 Task: Add a condition where "Channel Is Automation" in new tickets in your groups.
Action: Mouse moved to (137, 499)
Screenshot: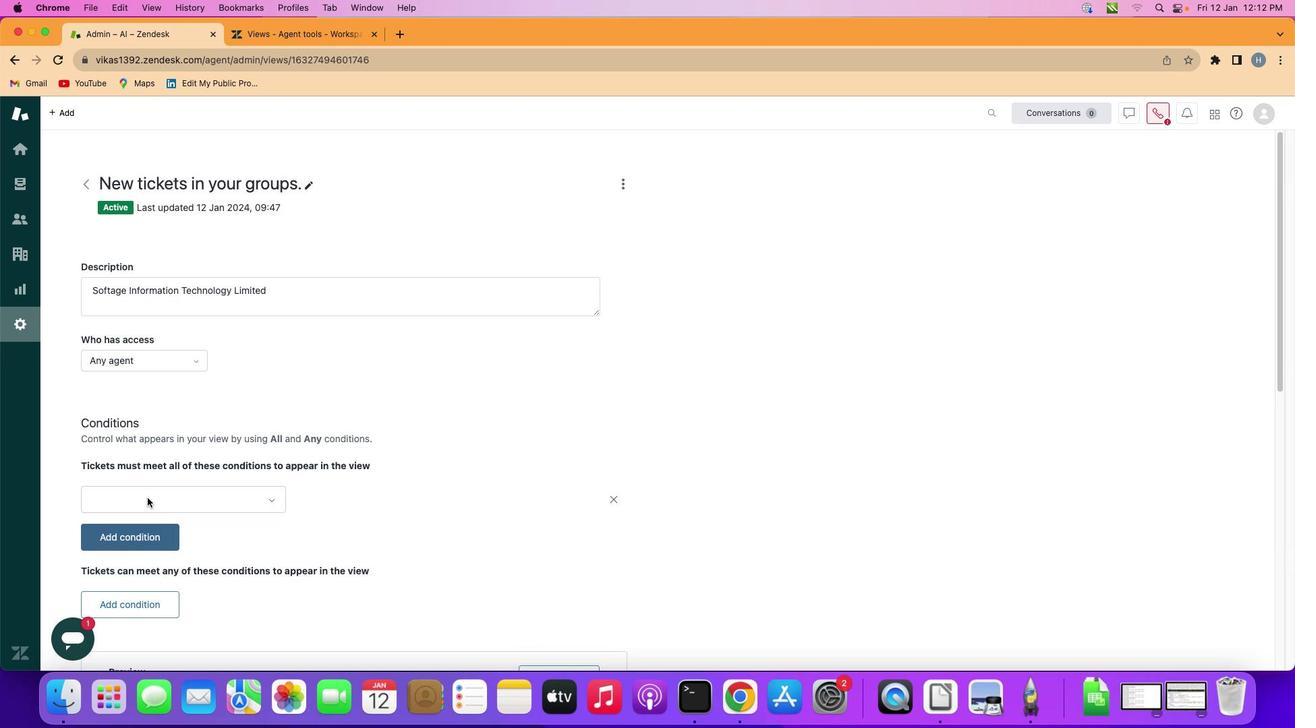 
Action: Mouse pressed left at (137, 499)
Screenshot: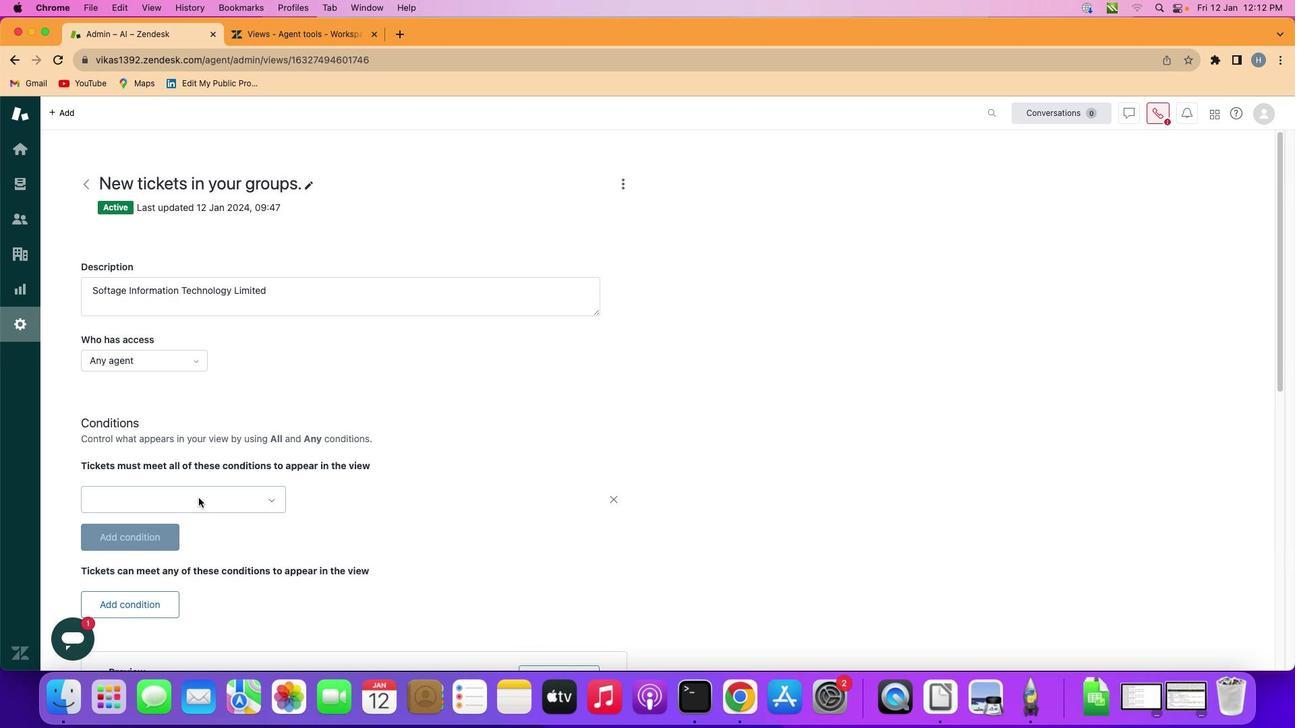 
Action: Mouse moved to (222, 498)
Screenshot: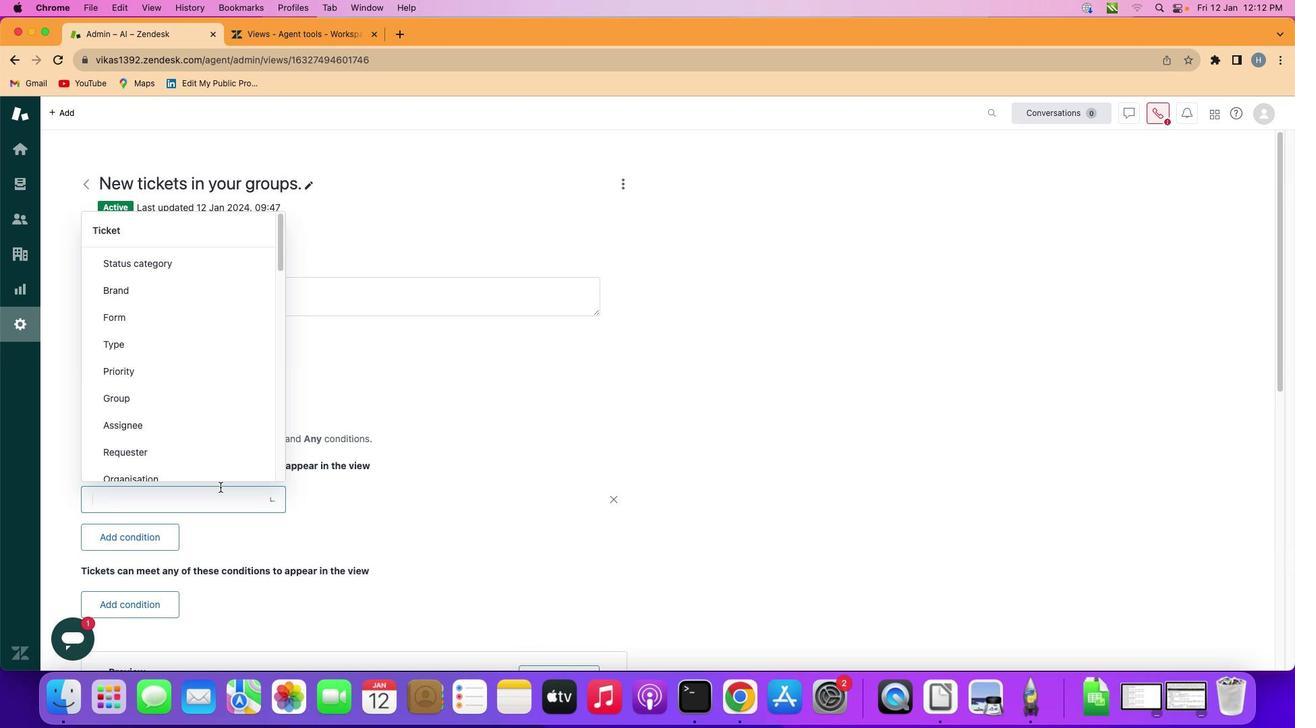 
Action: Mouse pressed left at (222, 498)
Screenshot: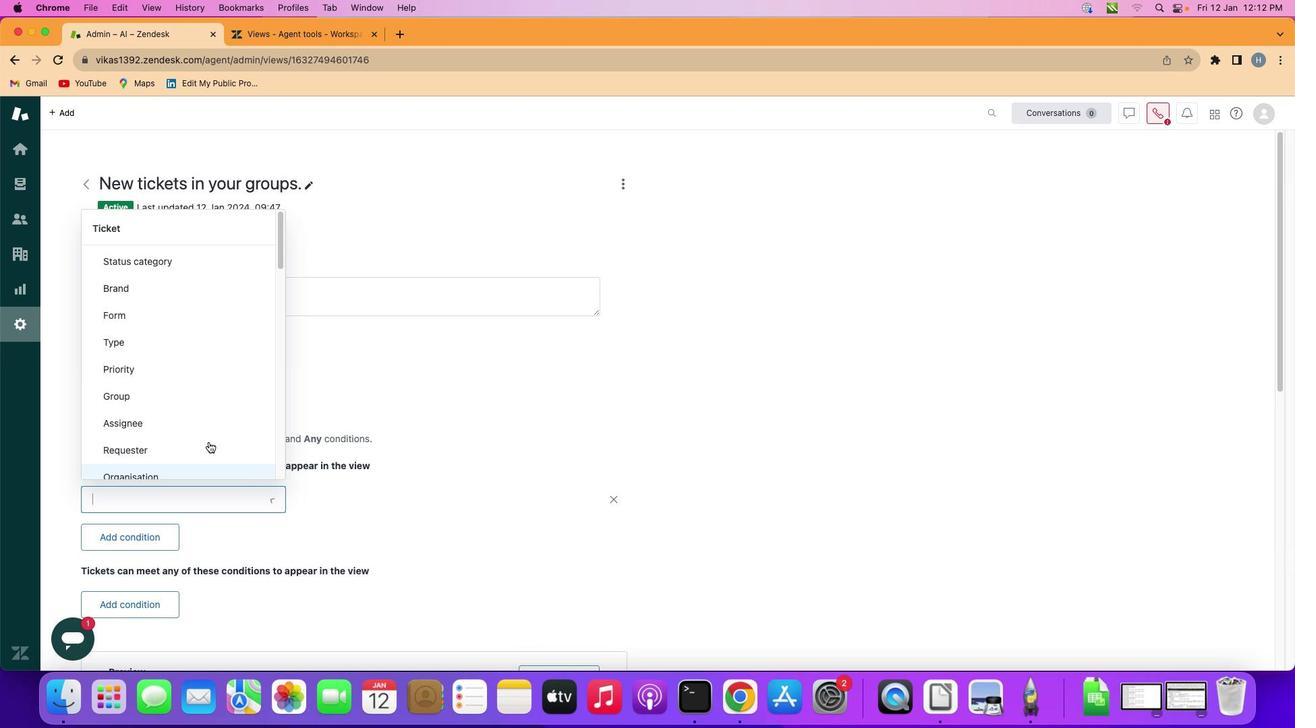 
Action: Mouse moved to (234, 329)
Screenshot: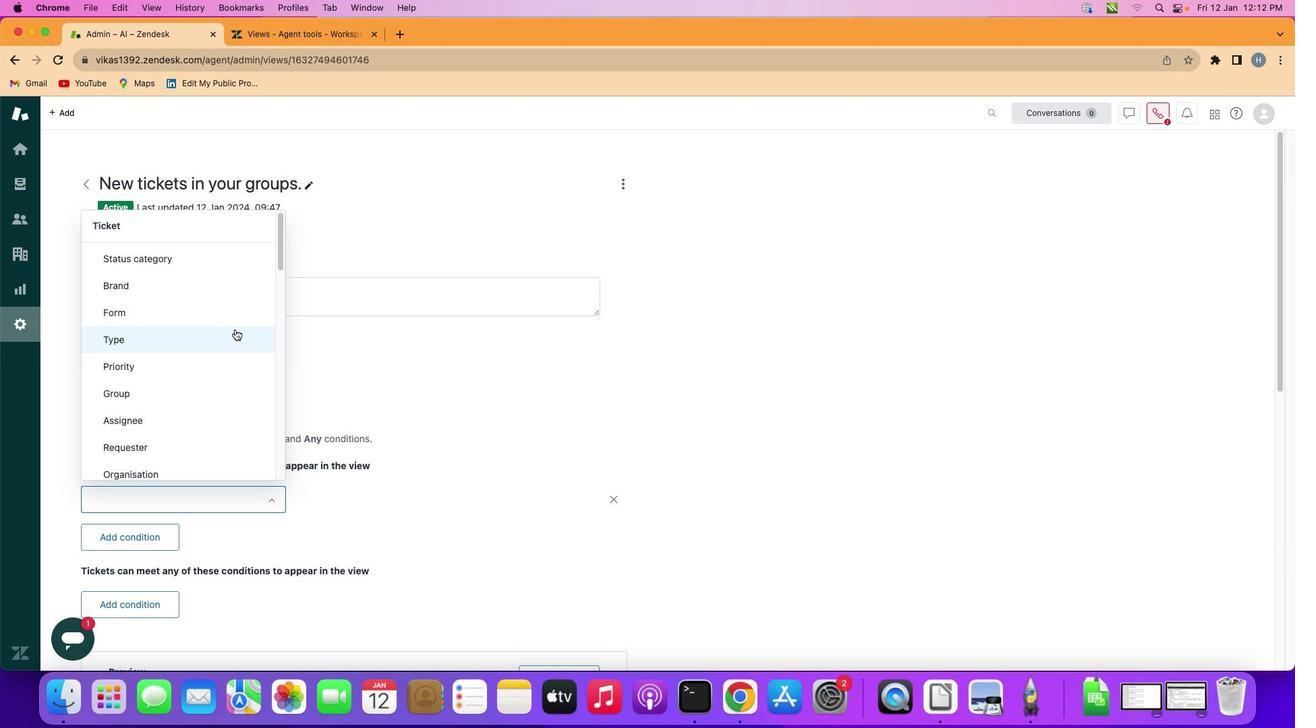 
Action: Mouse scrolled (234, 329) with delta (0, 0)
Screenshot: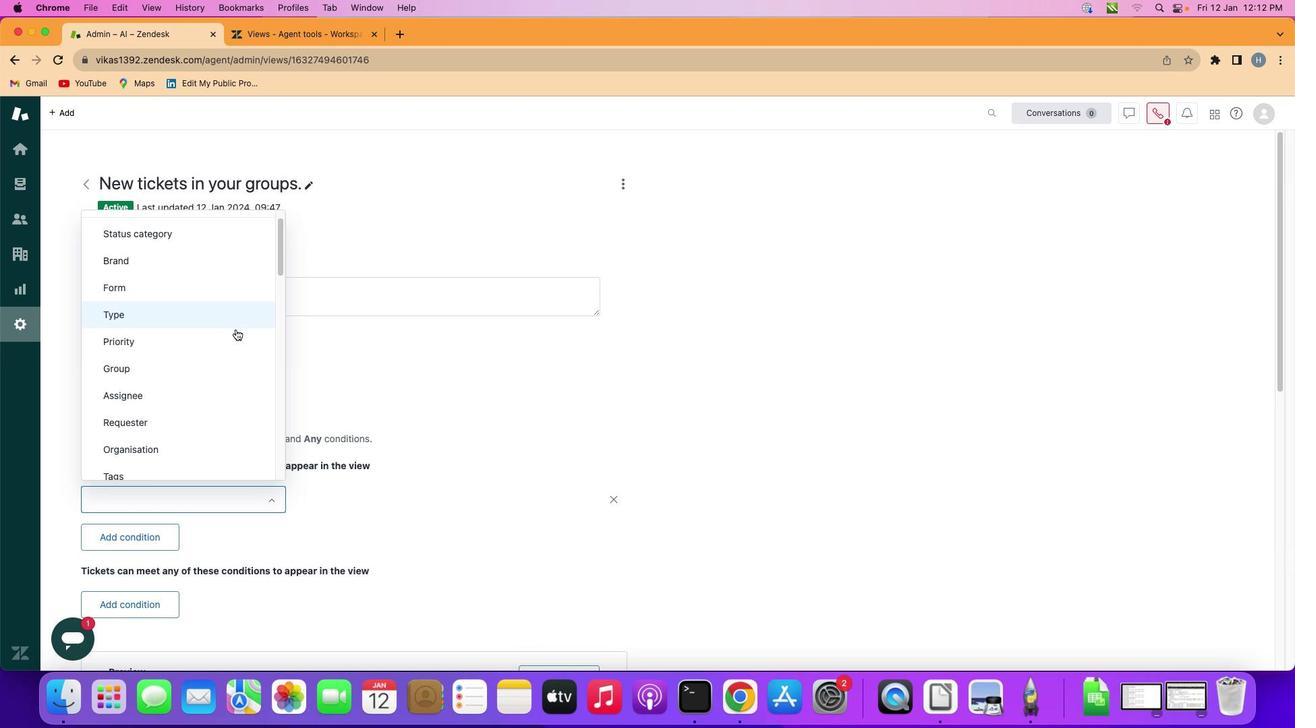 
Action: Mouse scrolled (234, 329) with delta (0, 0)
Screenshot: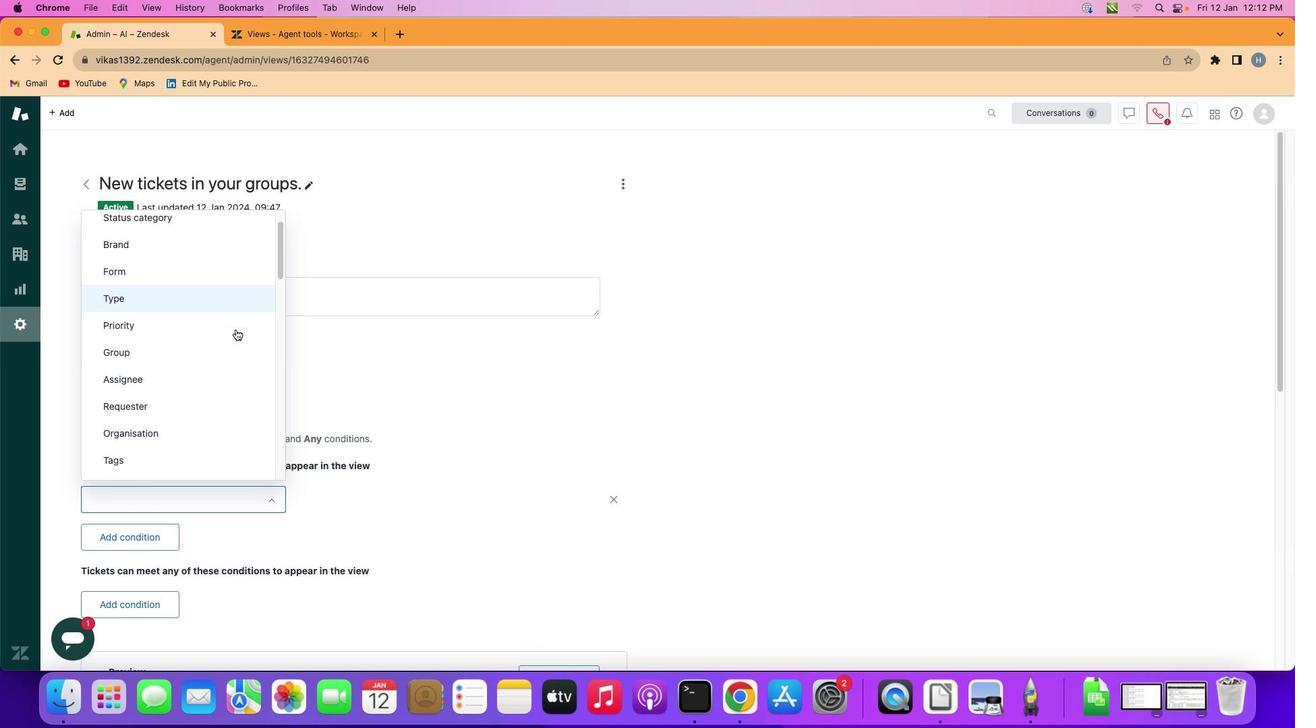 
Action: Mouse moved to (235, 329)
Screenshot: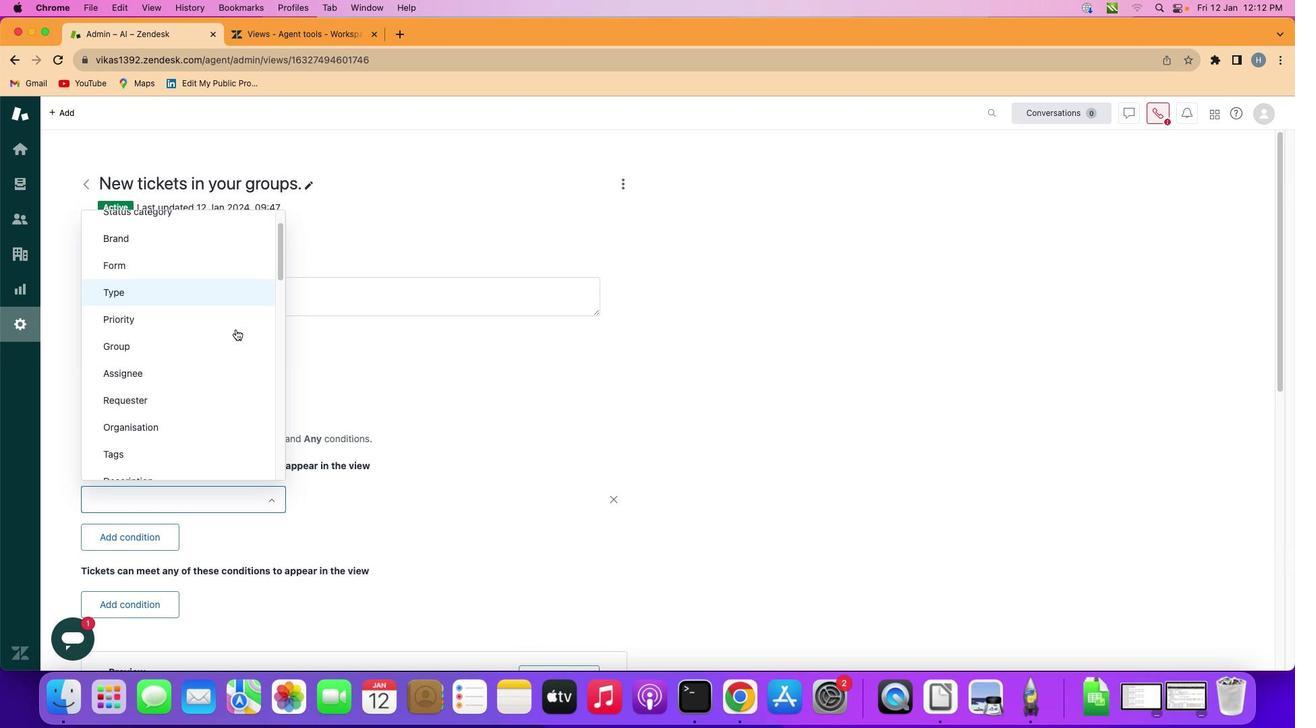 
Action: Mouse scrolled (235, 329) with delta (0, 0)
Screenshot: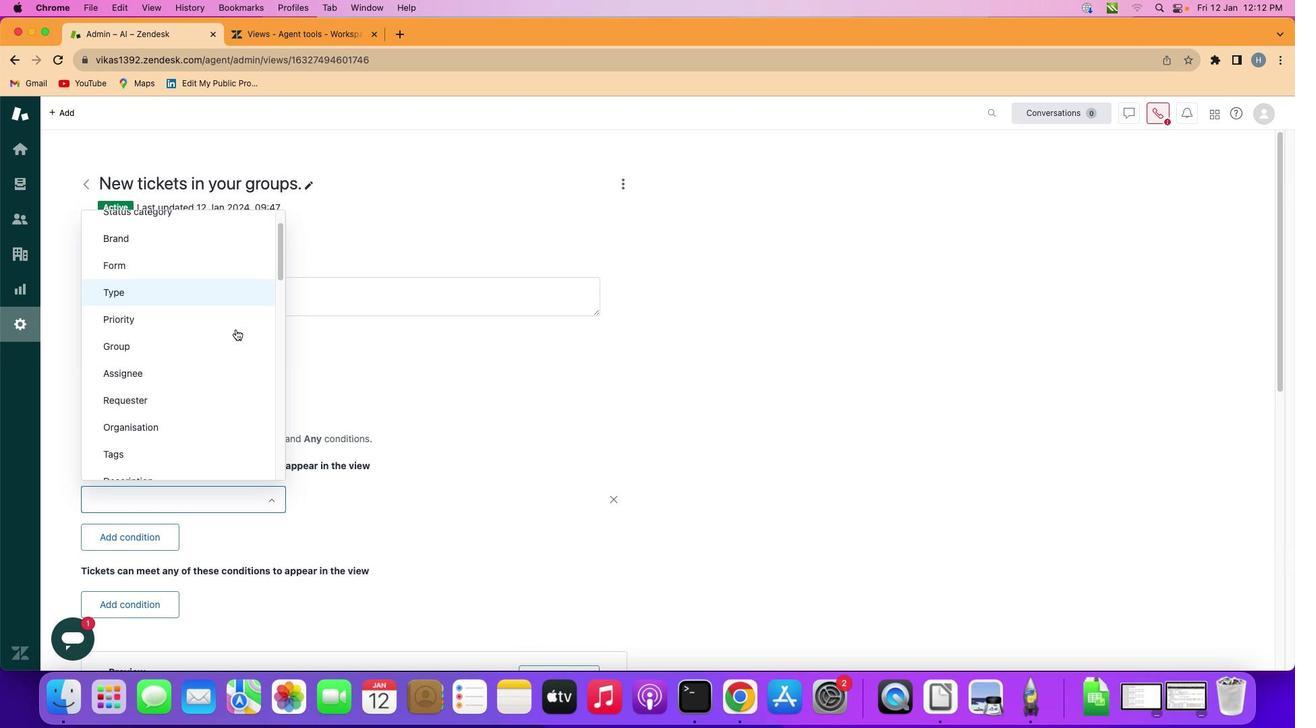 
Action: Mouse moved to (235, 329)
Screenshot: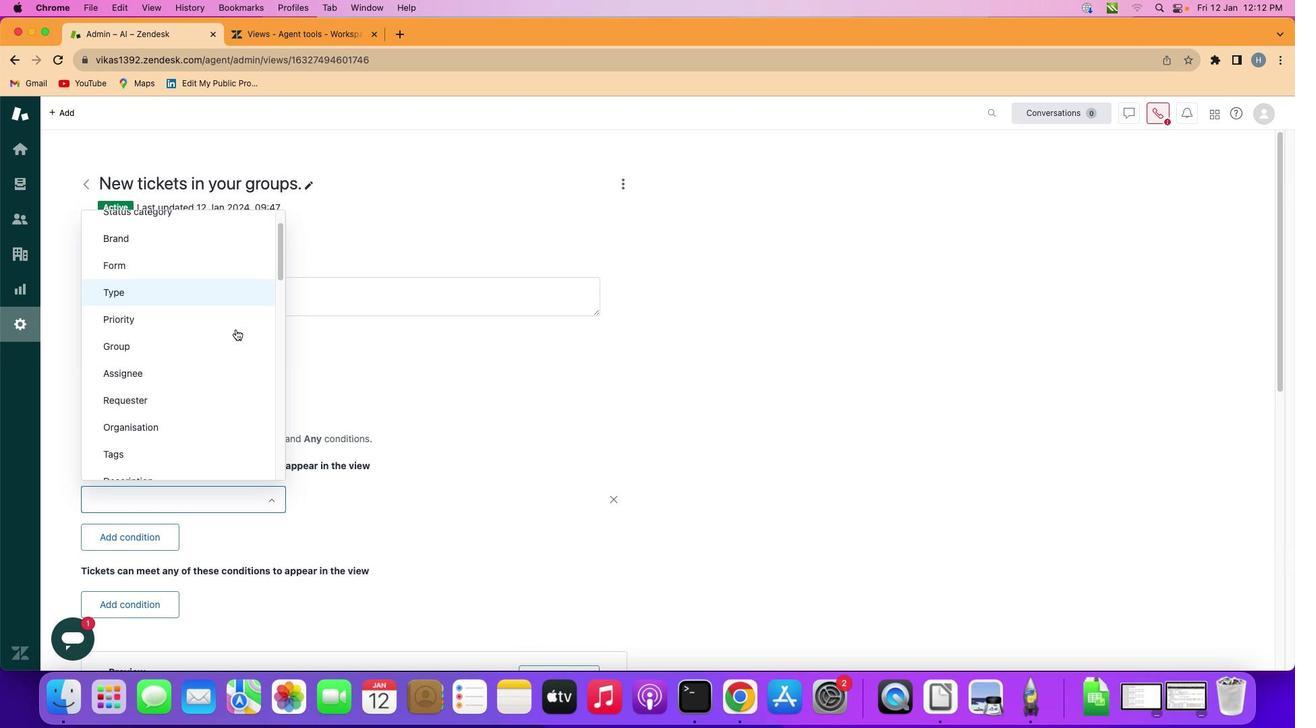 
Action: Mouse scrolled (235, 329) with delta (0, 0)
Screenshot: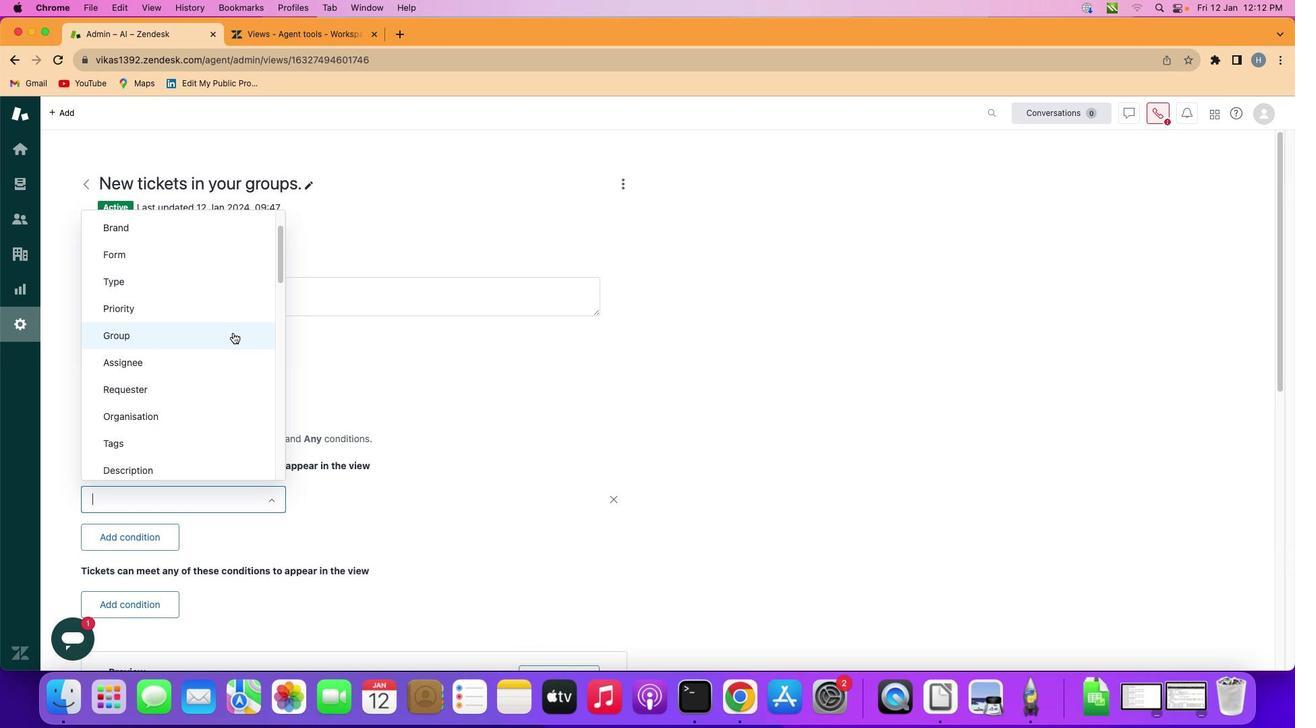 
Action: Mouse scrolled (235, 329) with delta (0, 0)
Screenshot: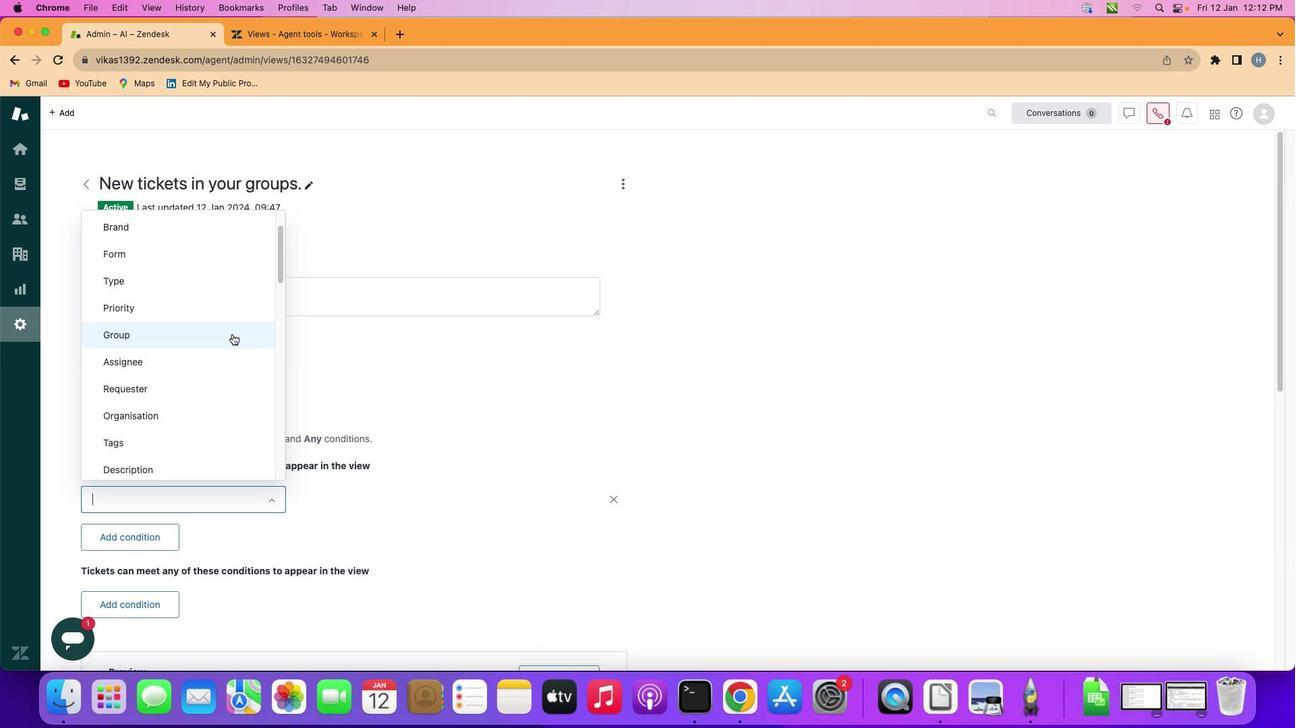
Action: Mouse moved to (232, 334)
Screenshot: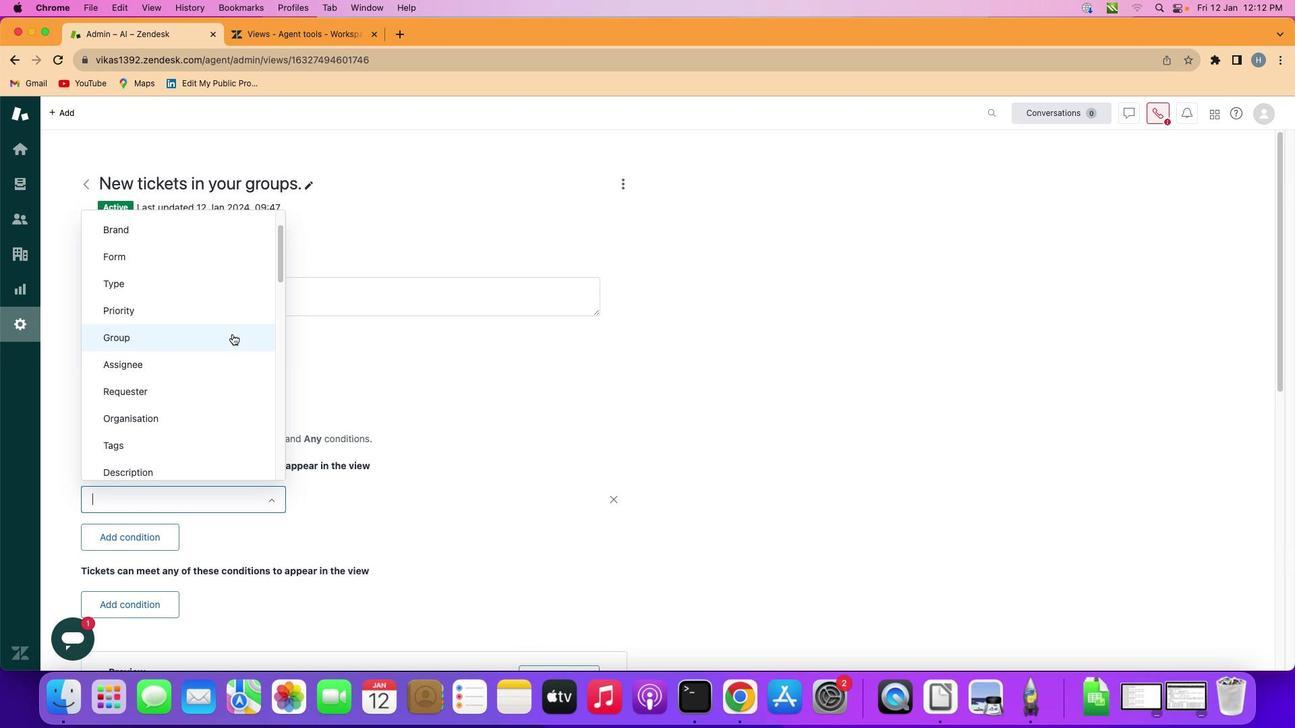 
Action: Mouse scrolled (232, 334) with delta (0, 0)
Screenshot: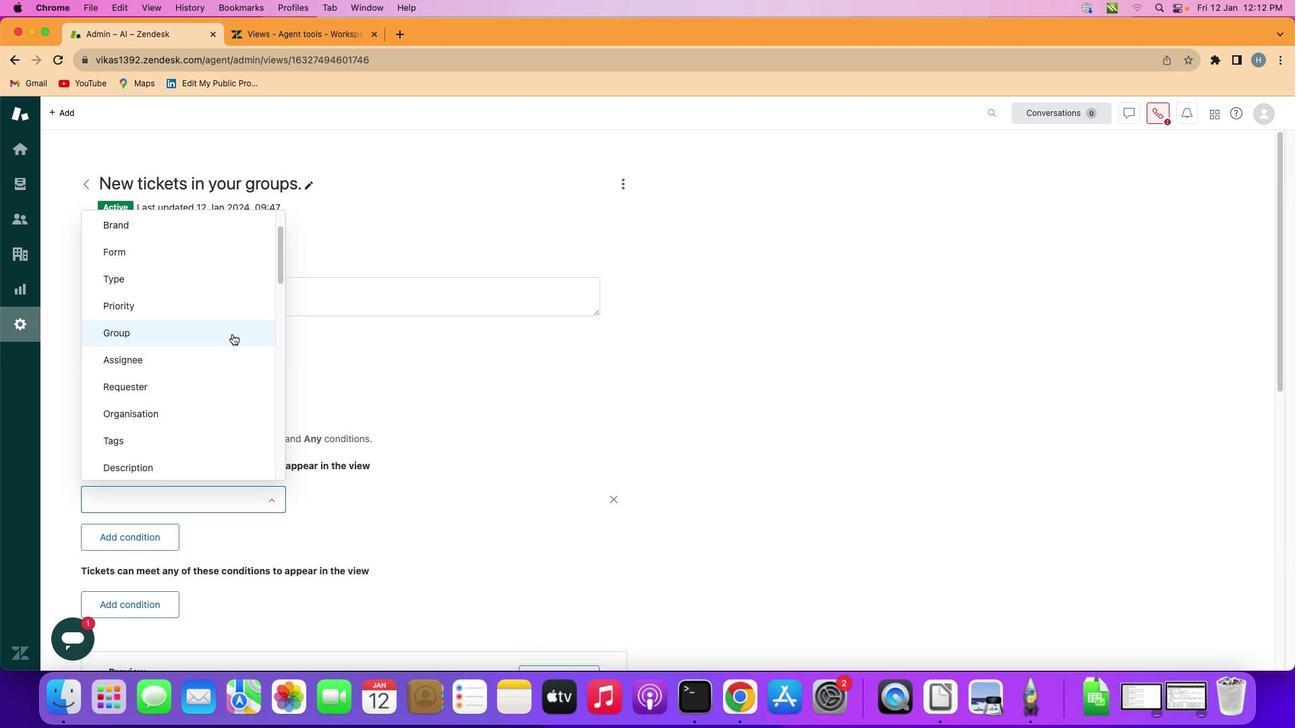 
Action: Mouse scrolled (232, 334) with delta (0, 0)
Screenshot: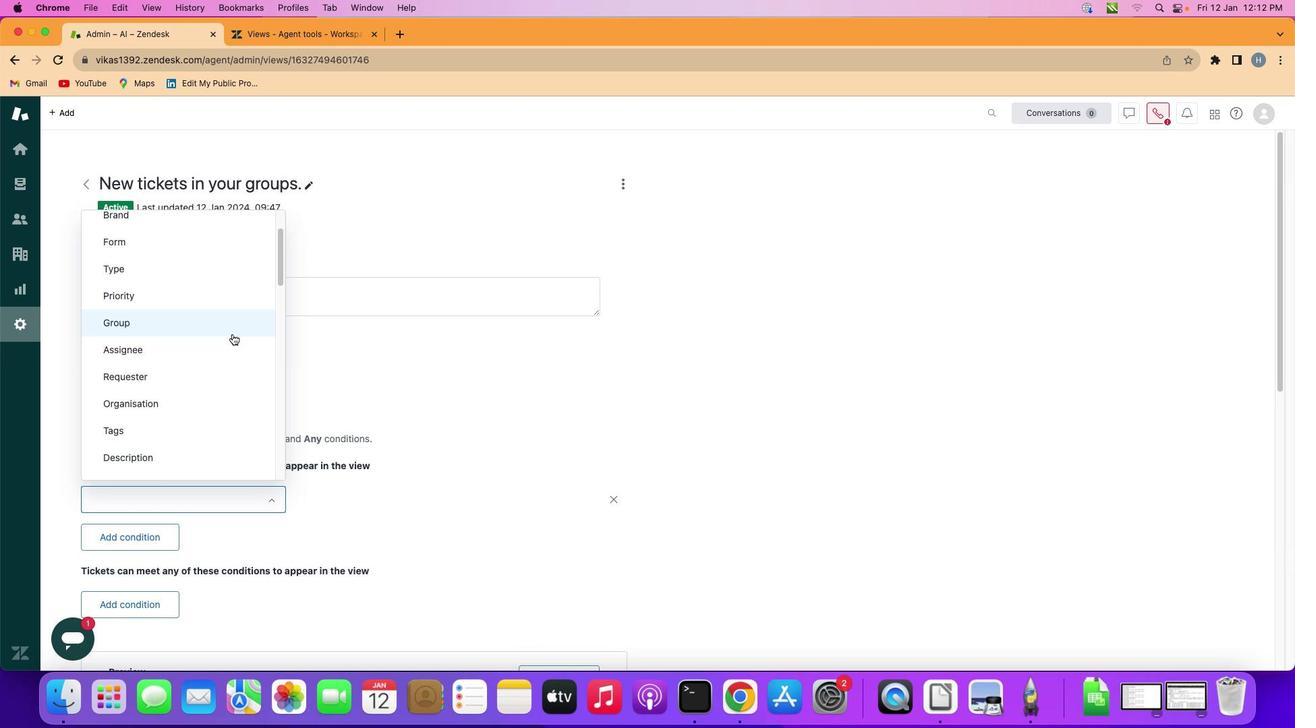 
Action: Mouse scrolled (232, 334) with delta (0, 0)
Screenshot: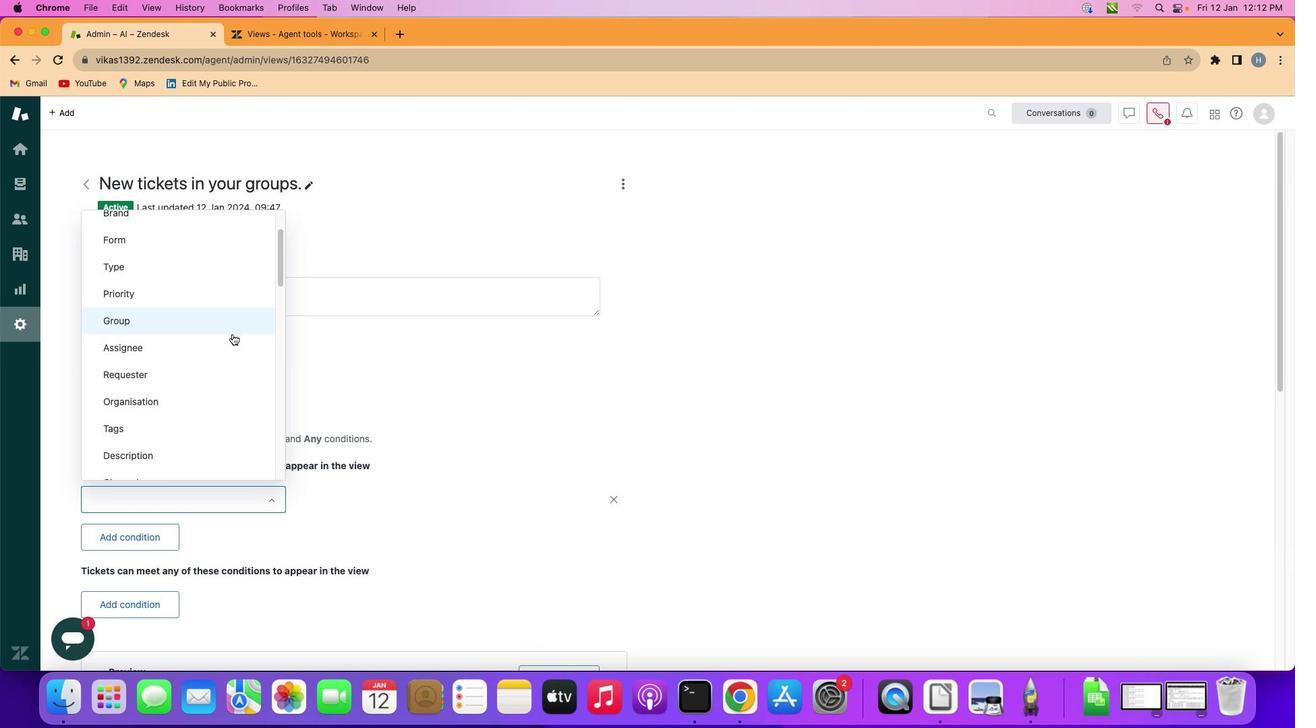 
Action: Mouse scrolled (232, 334) with delta (0, 0)
Screenshot: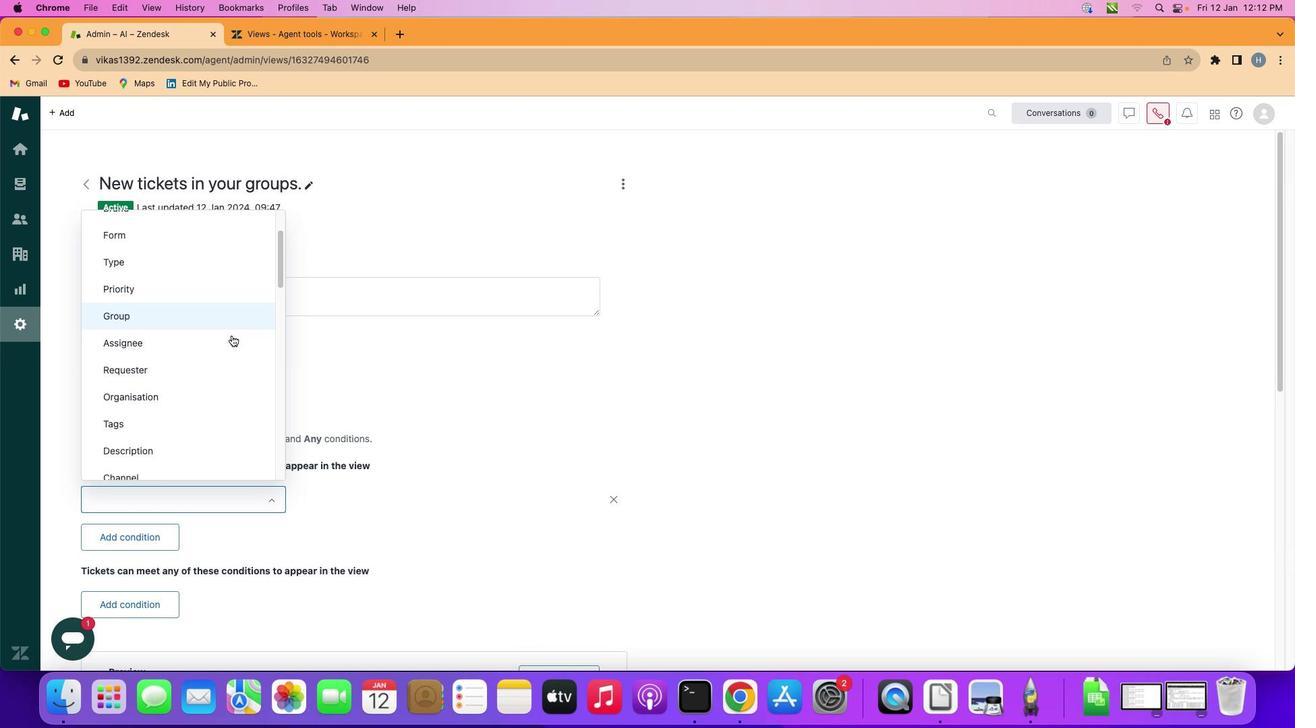 
Action: Mouse scrolled (232, 334) with delta (0, 0)
Screenshot: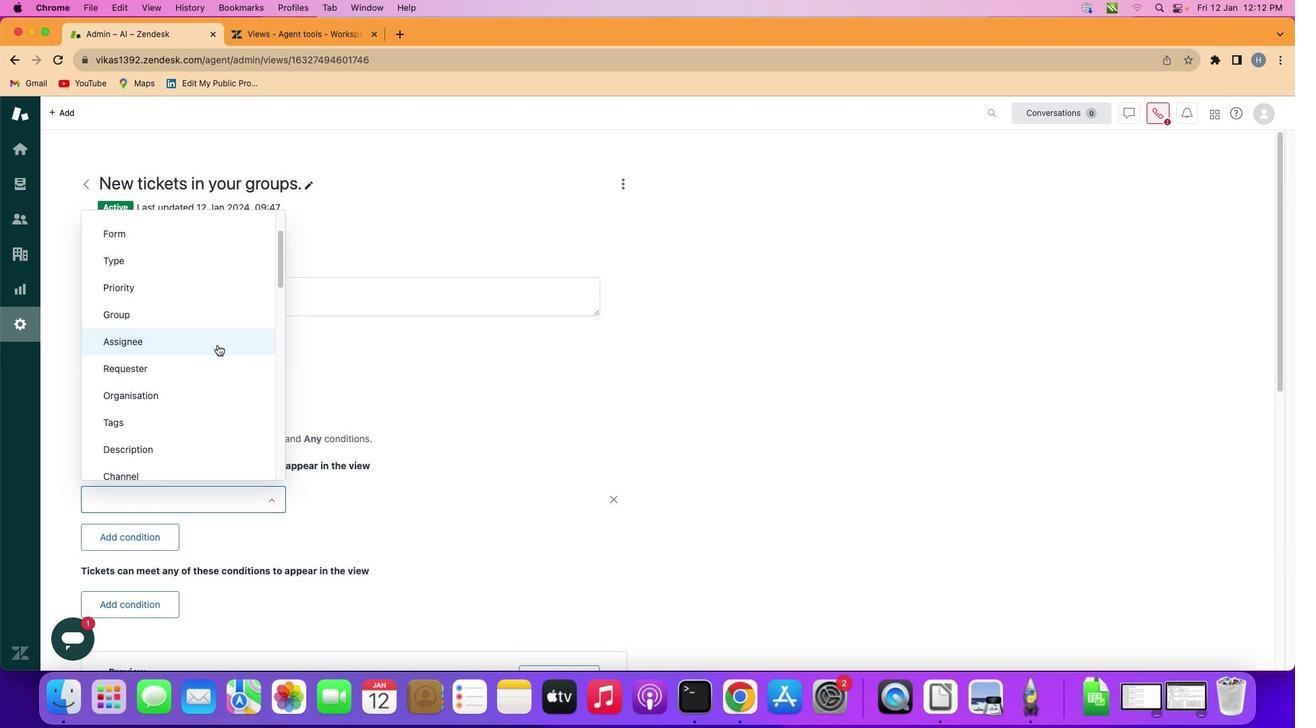 
Action: Mouse moved to (217, 345)
Screenshot: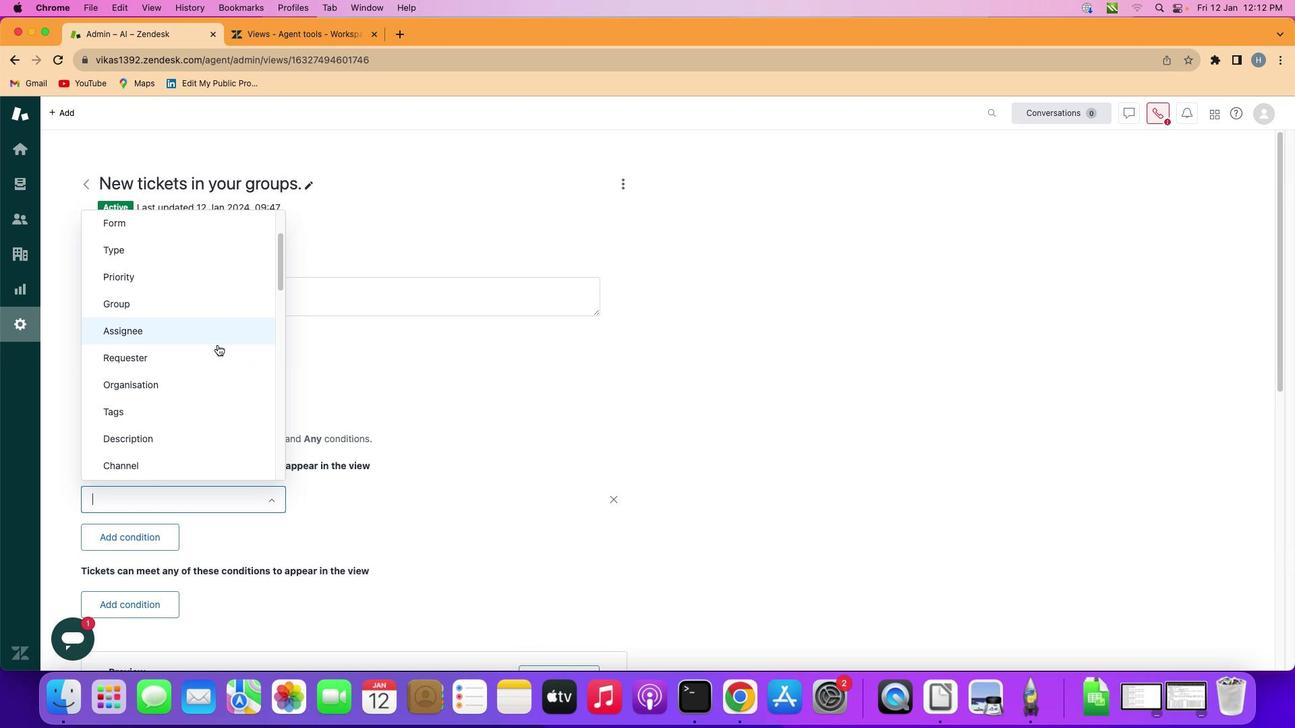 
Action: Mouse scrolled (217, 345) with delta (0, 0)
Screenshot: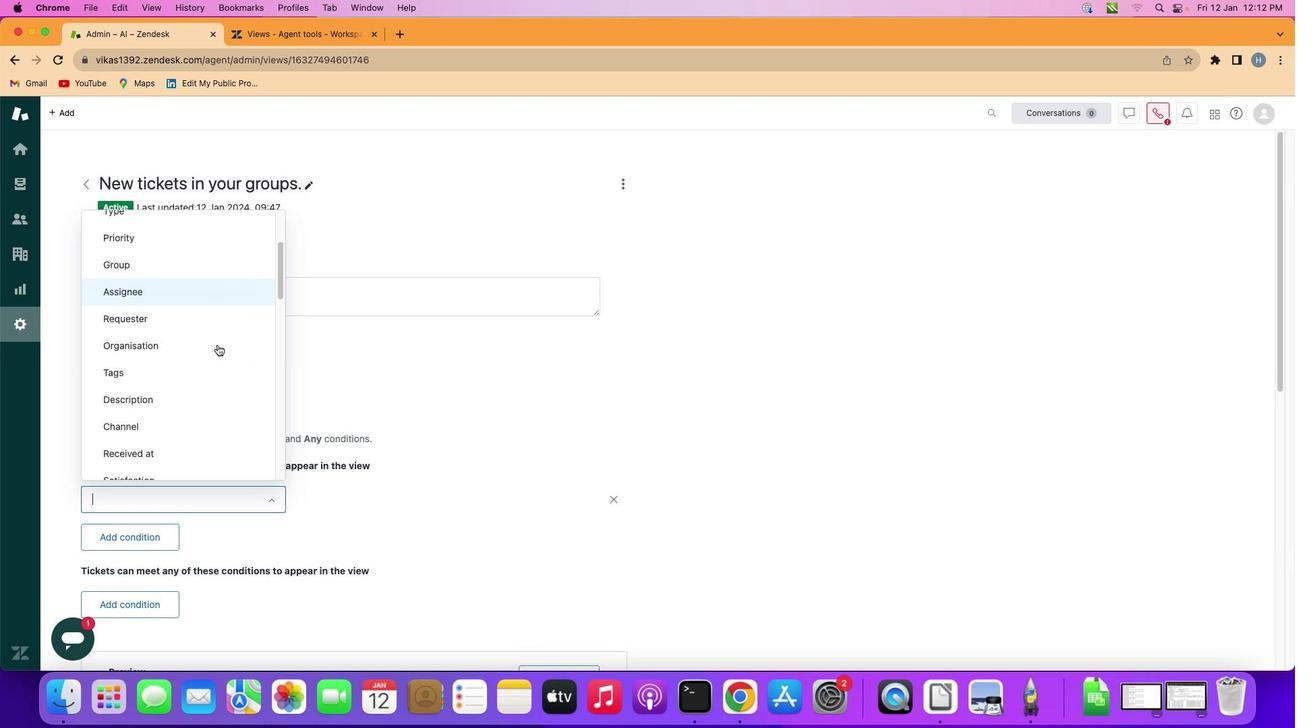 
Action: Mouse scrolled (217, 345) with delta (0, 0)
Screenshot: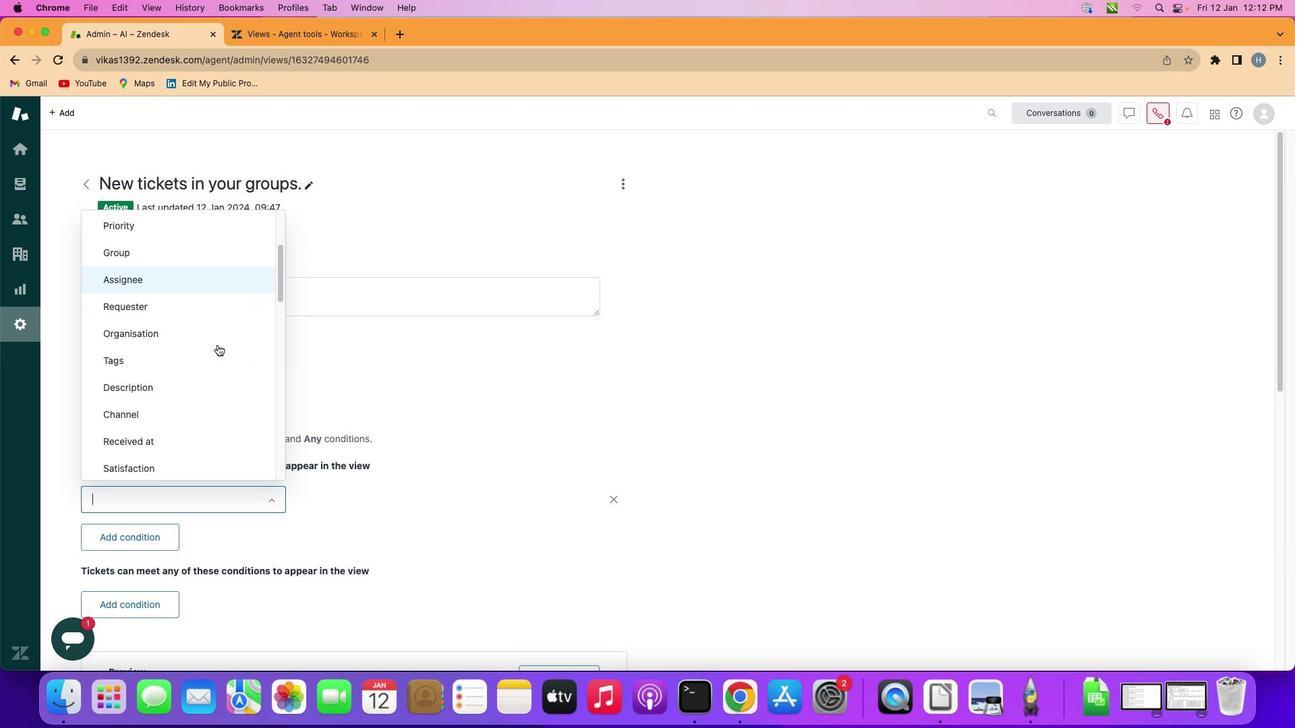 
Action: Mouse scrolled (217, 345) with delta (0, 0)
Screenshot: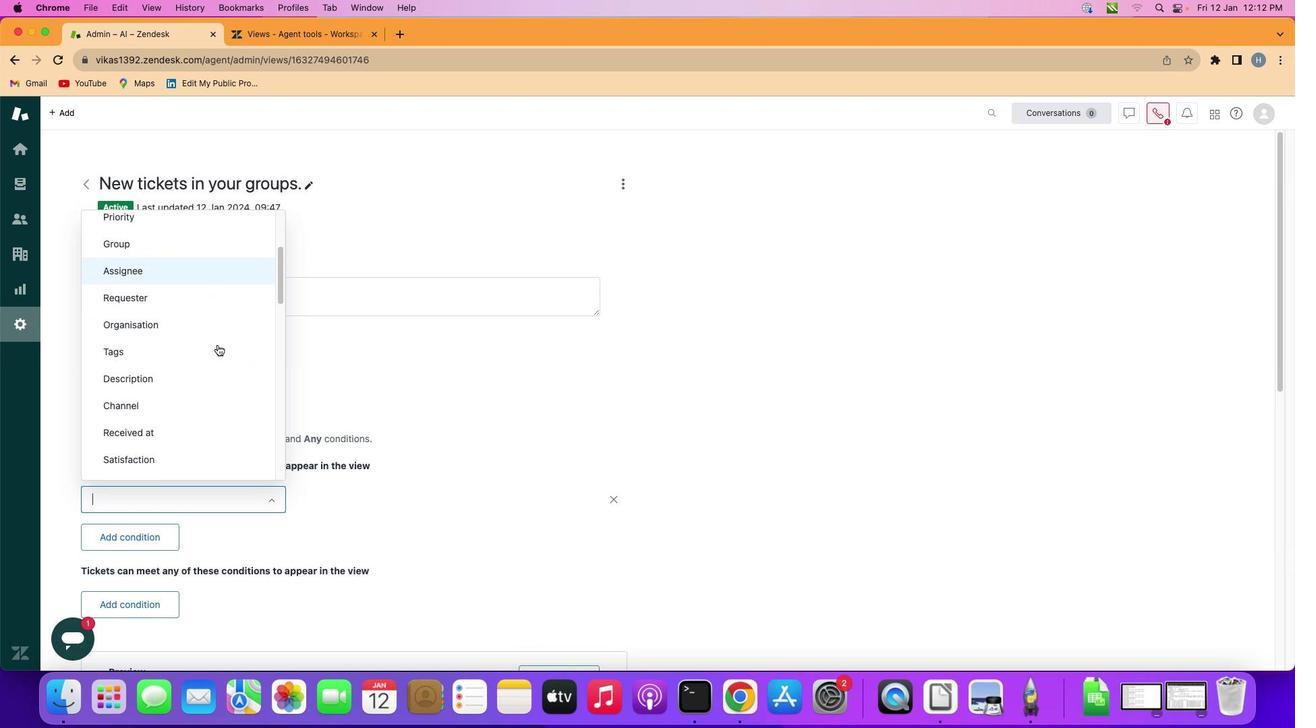 
Action: Mouse scrolled (217, 345) with delta (0, 0)
Screenshot: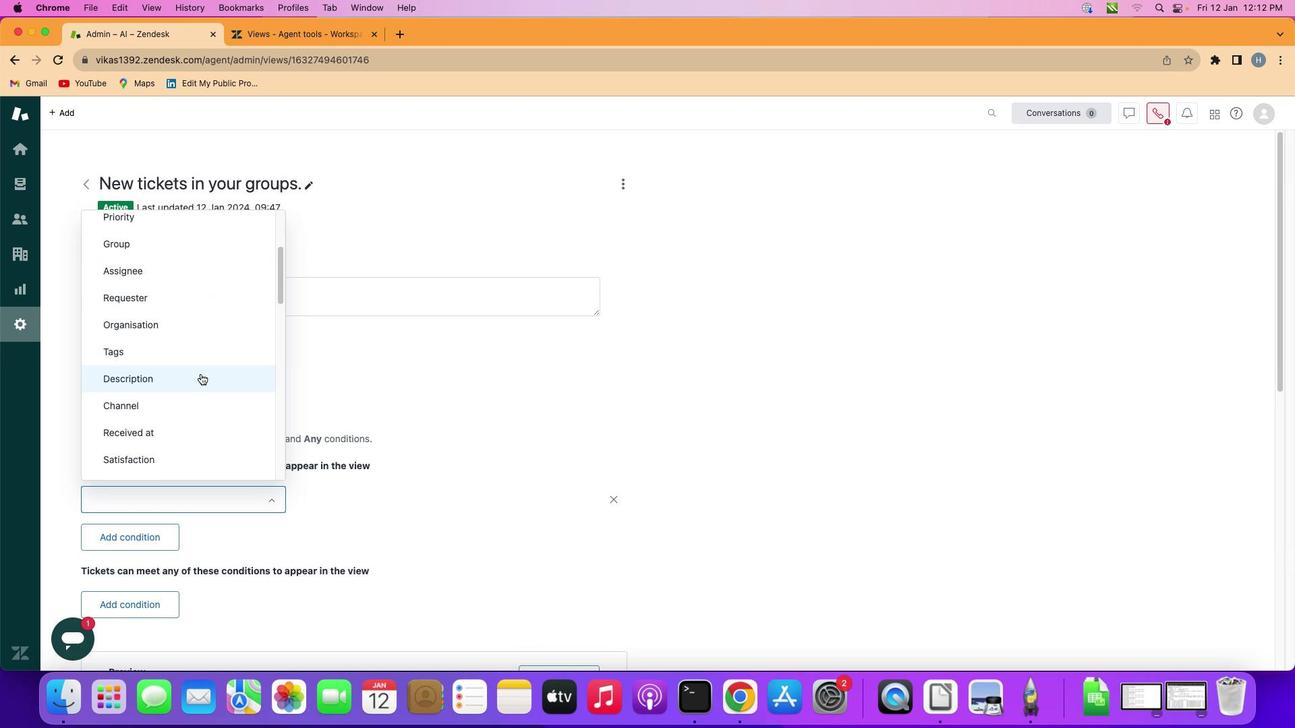 
Action: Mouse moved to (184, 396)
Screenshot: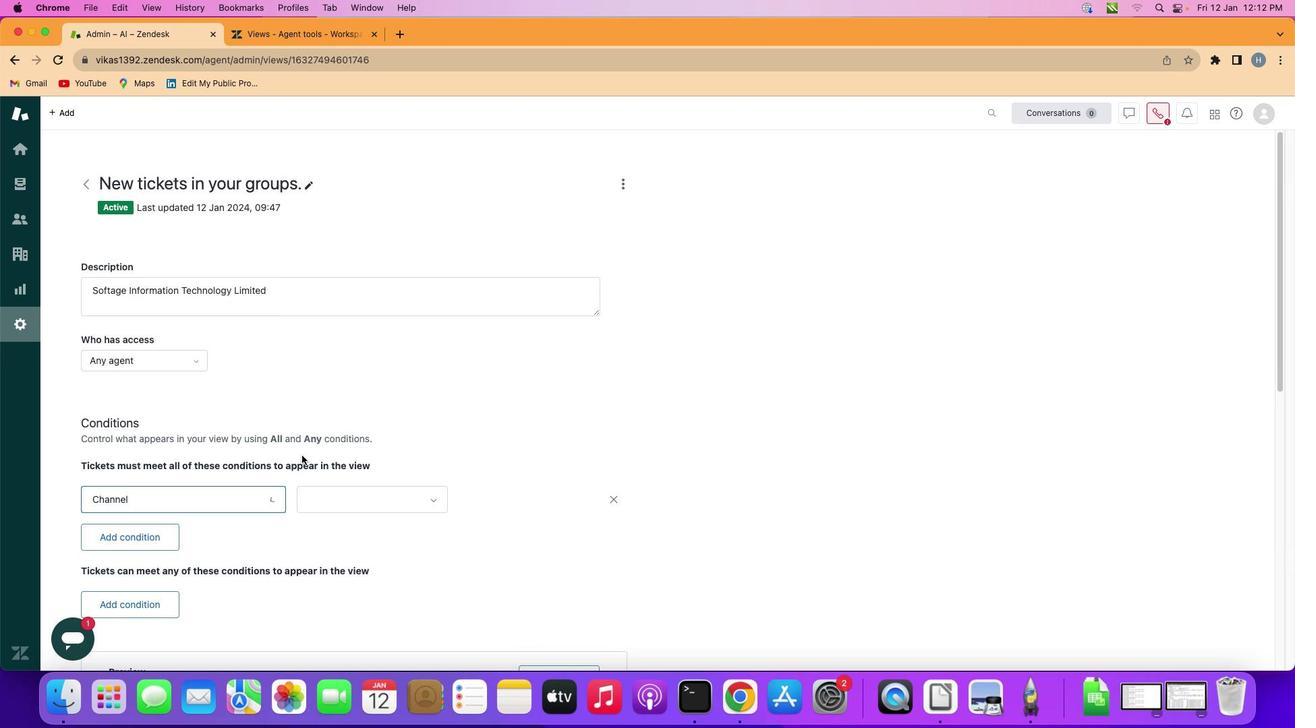
Action: Mouse pressed left at (184, 396)
Screenshot: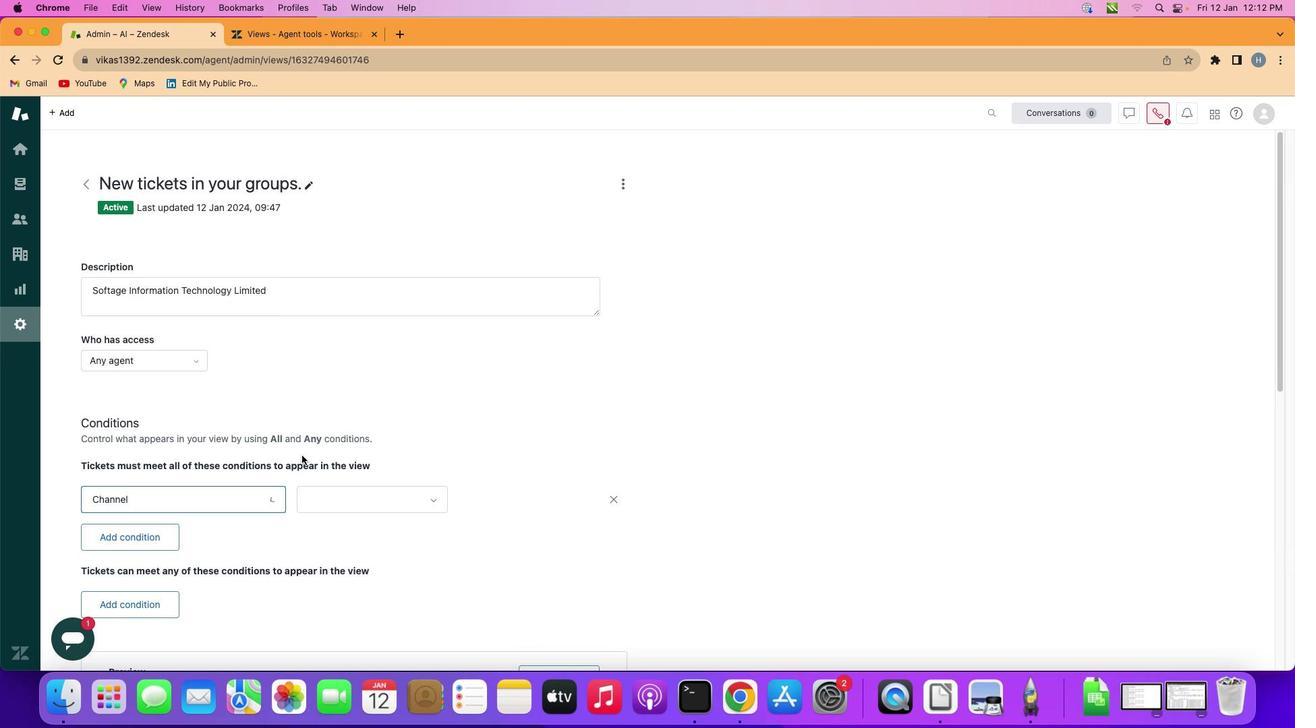 
Action: Mouse moved to (379, 490)
Screenshot: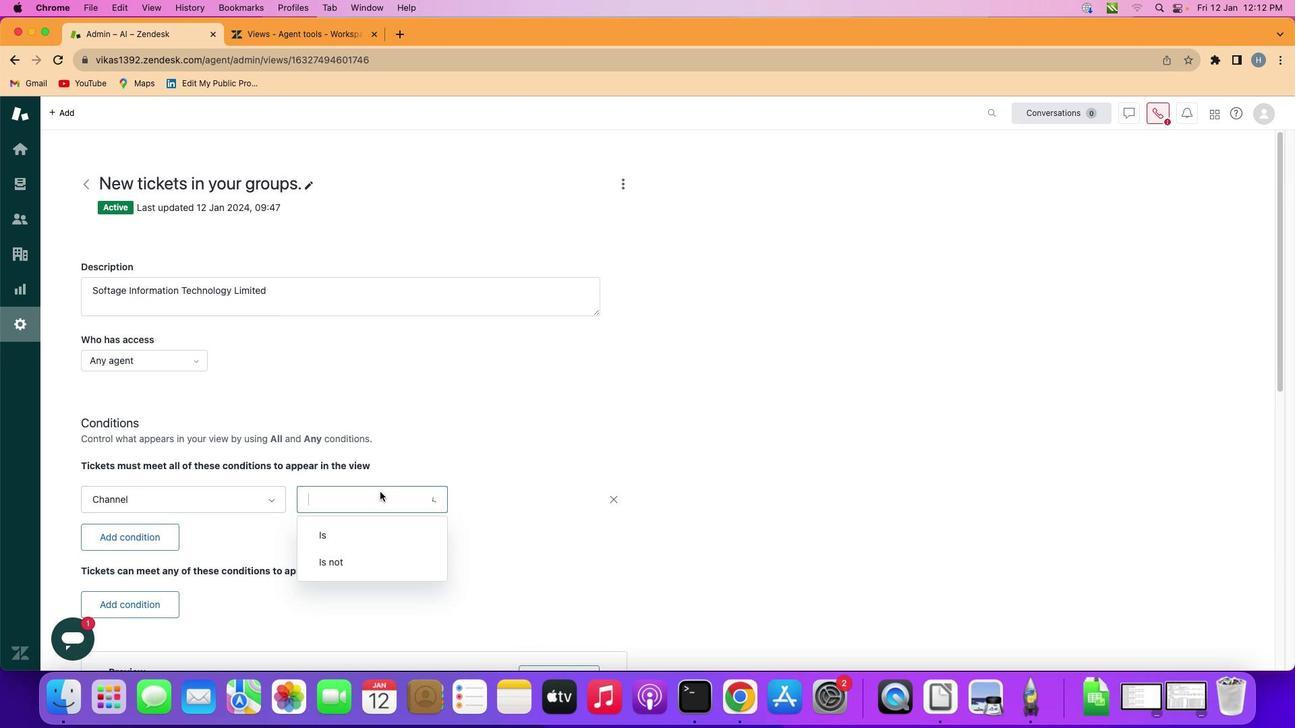 
Action: Mouse pressed left at (379, 490)
Screenshot: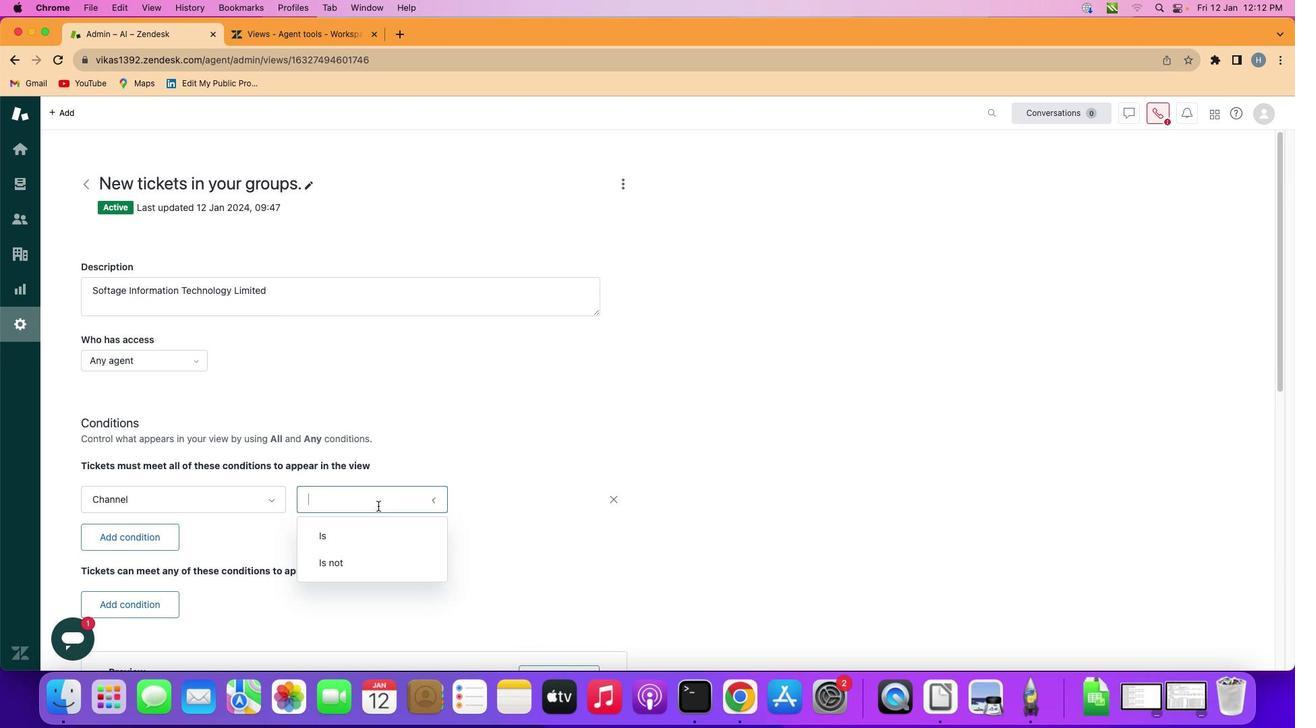 
Action: Mouse moved to (374, 530)
Screenshot: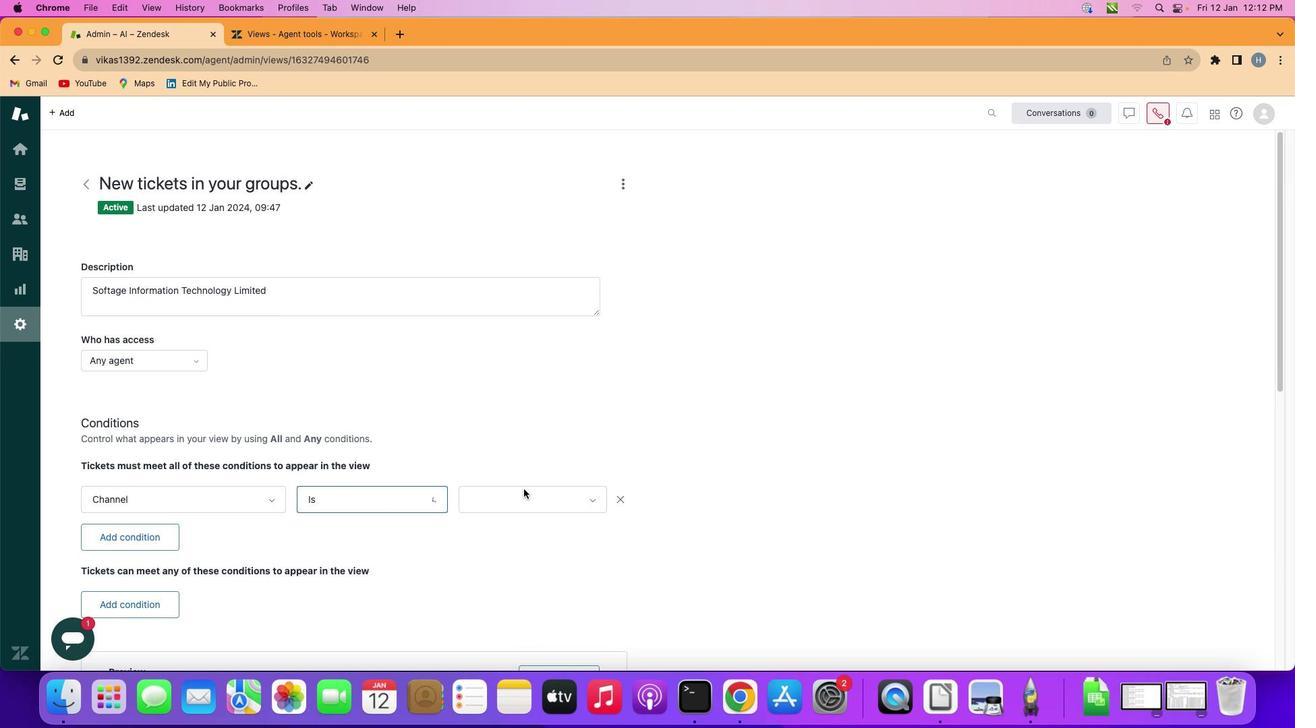 
Action: Mouse pressed left at (374, 530)
Screenshot: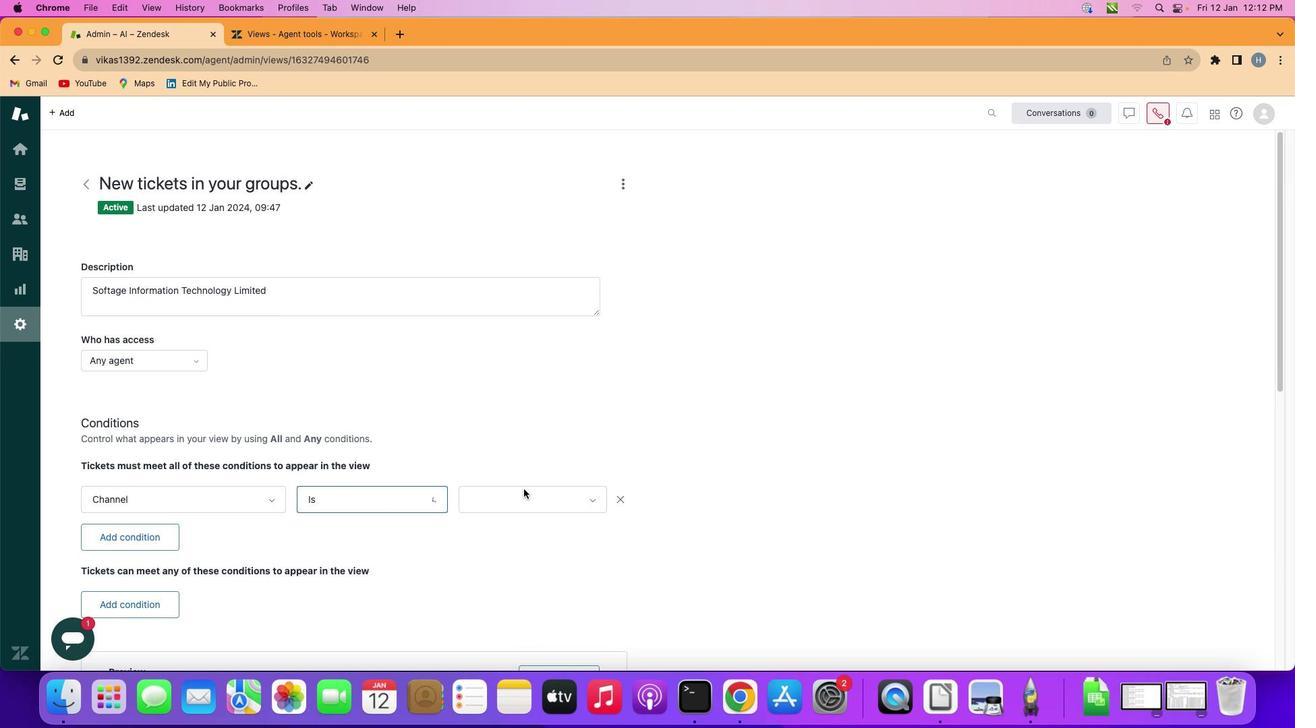 
Action: Mouse moved to (524, 489)
Screenshot: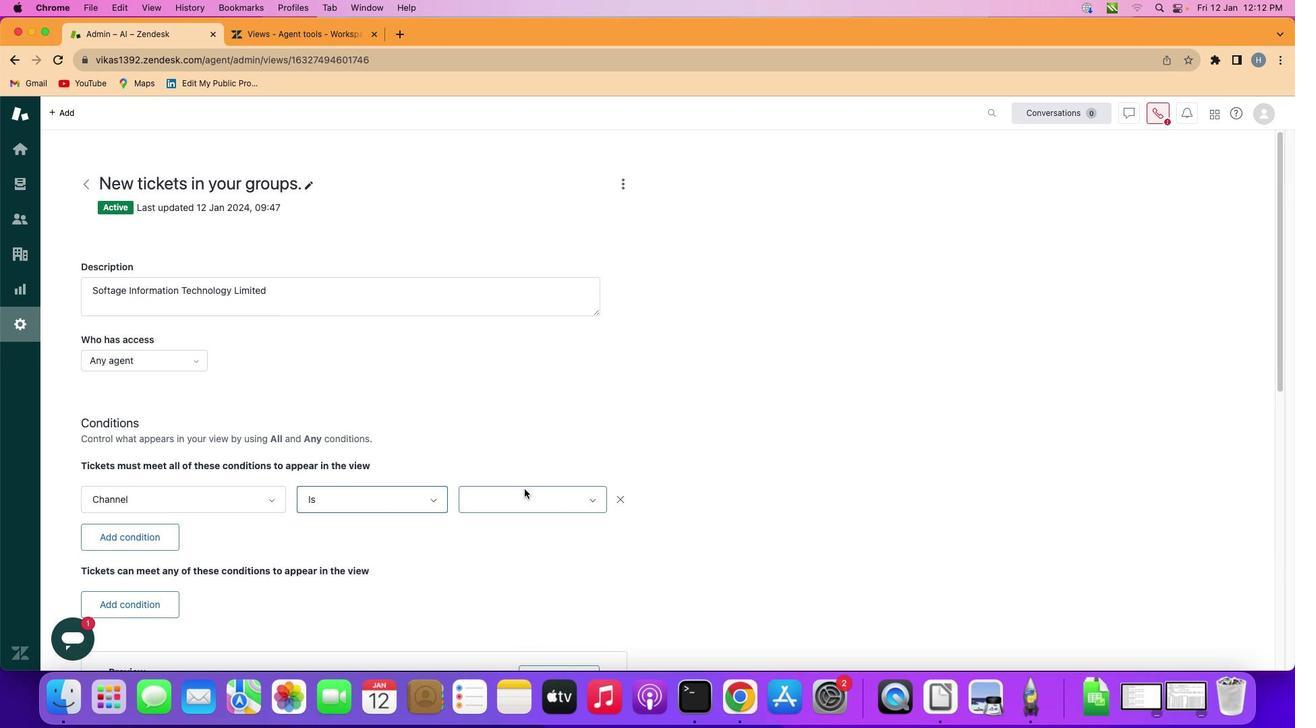 
Action: Mouse pressed left at (524, 489)
Screenshot: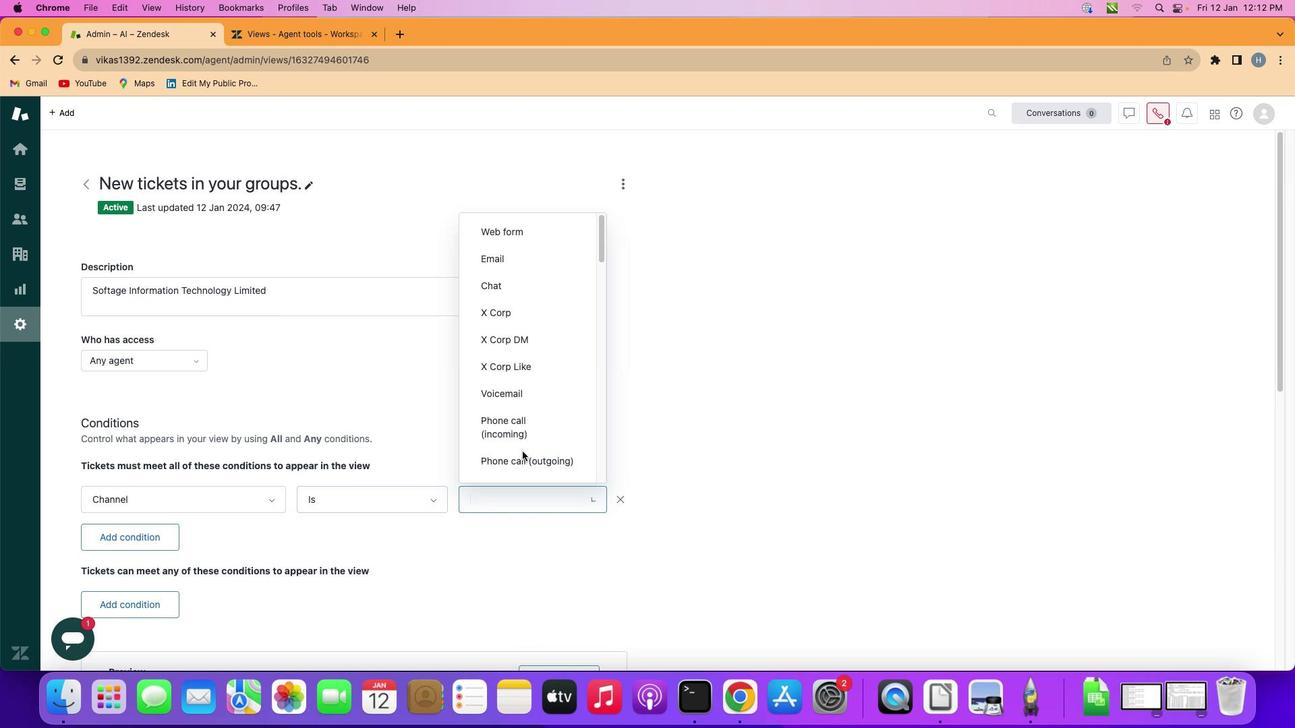 
Action: Mouse moved to (518, 329)
Screenshot: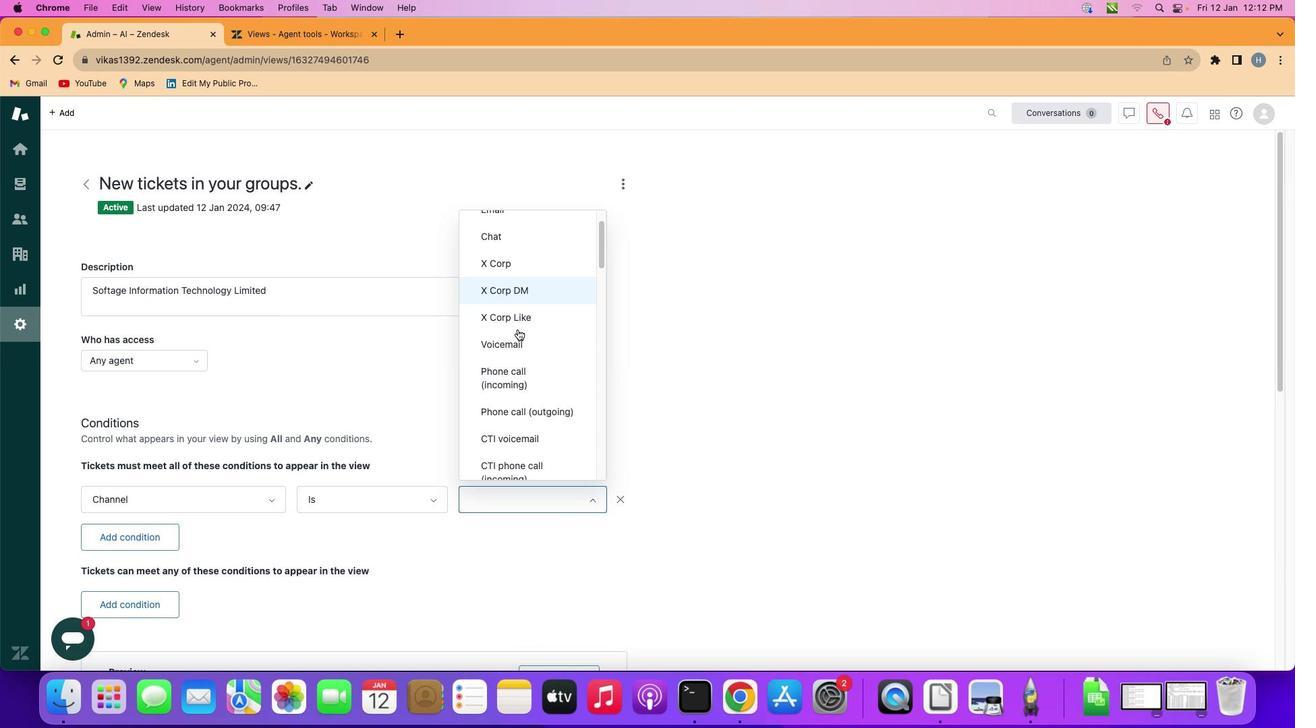 
Action: Mouse scrolled (518, 329) with delta (0, 0)
Screenshot: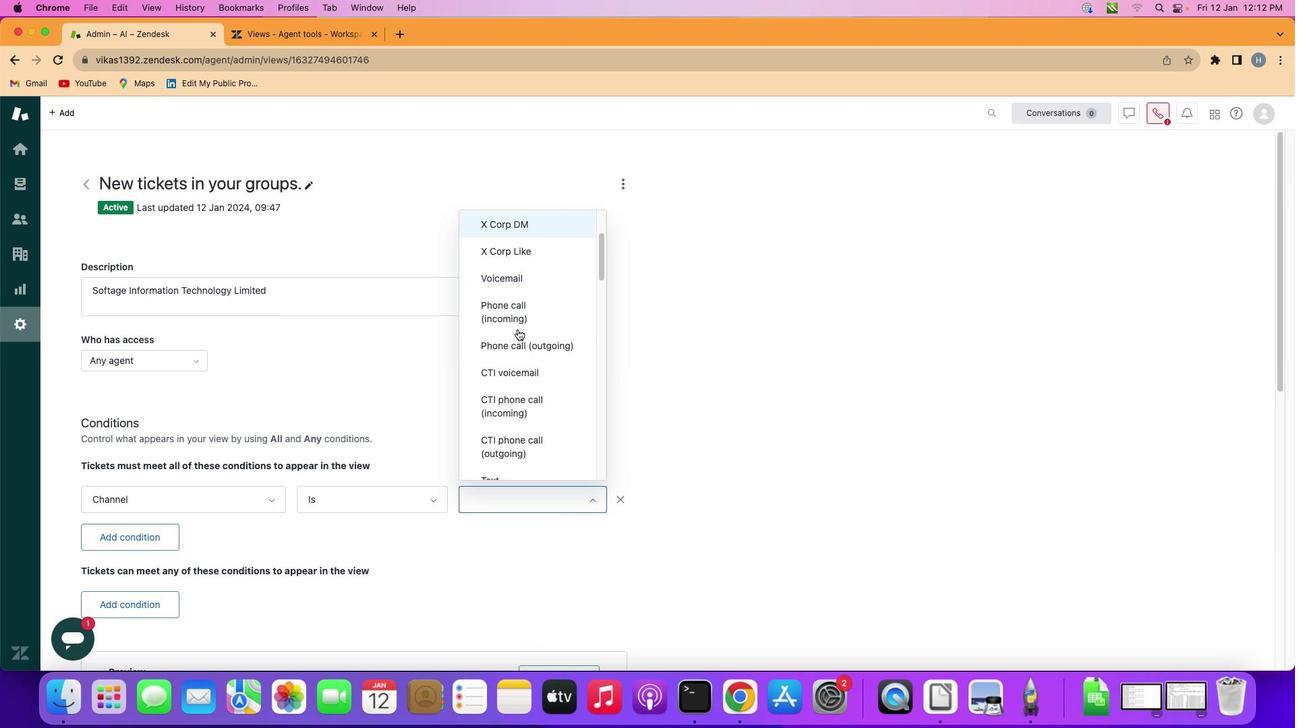 
Action: Mouse scrolled (518, 329) with delta (0, 0)
Screenshot: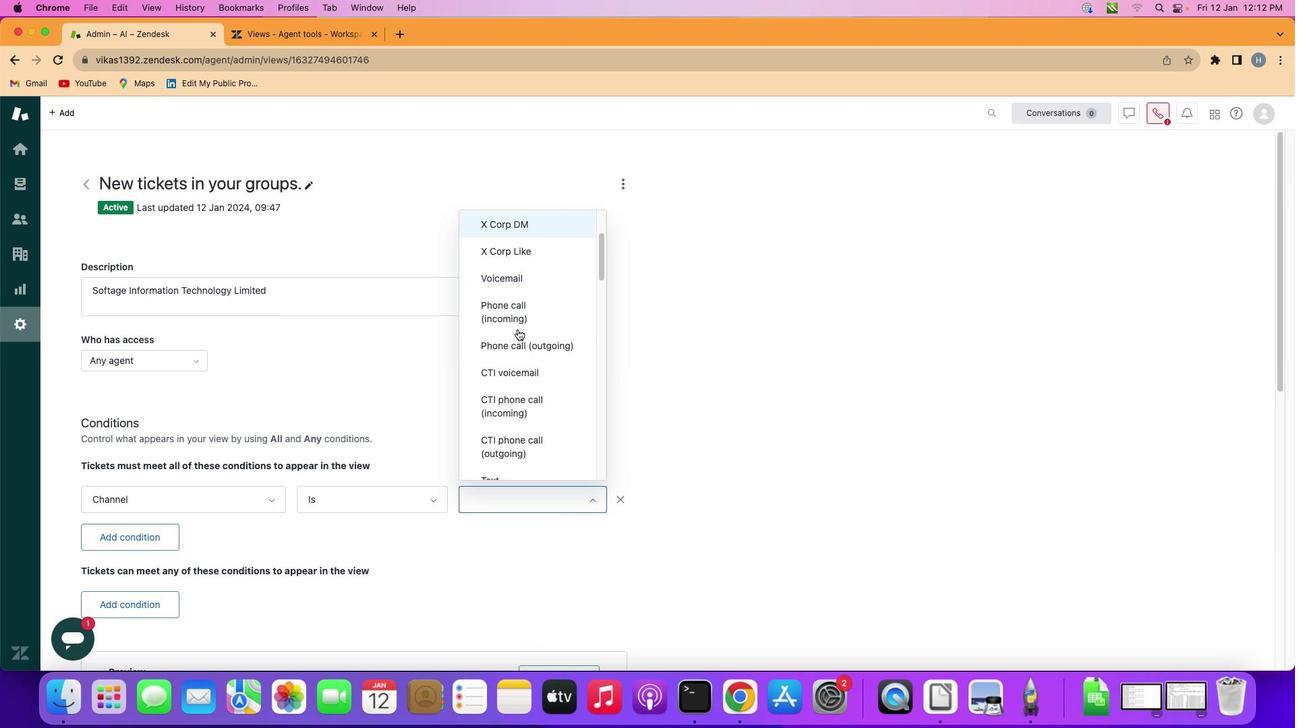
Action: Mouse scrolled (518, 329) with delta (0, -1)
Screenshot: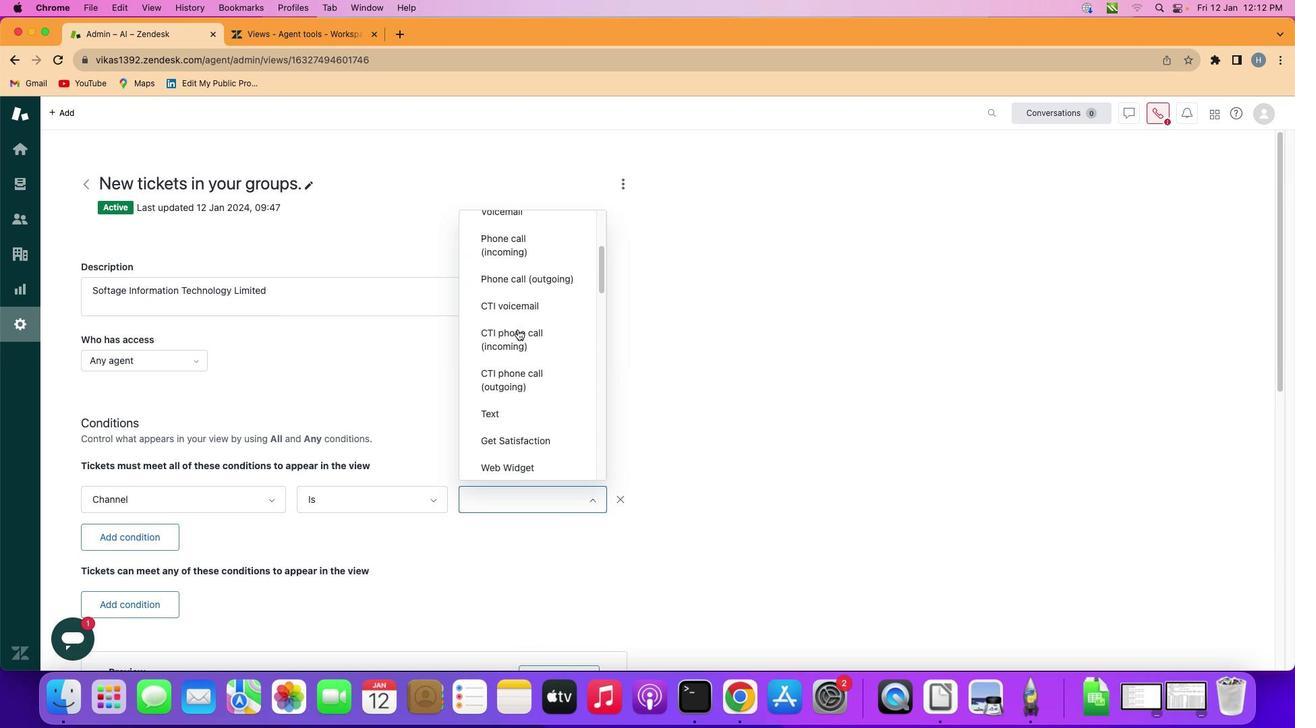 
Action: Mouse scrolled (518, 329) with delta (0, -2)
Screenshot: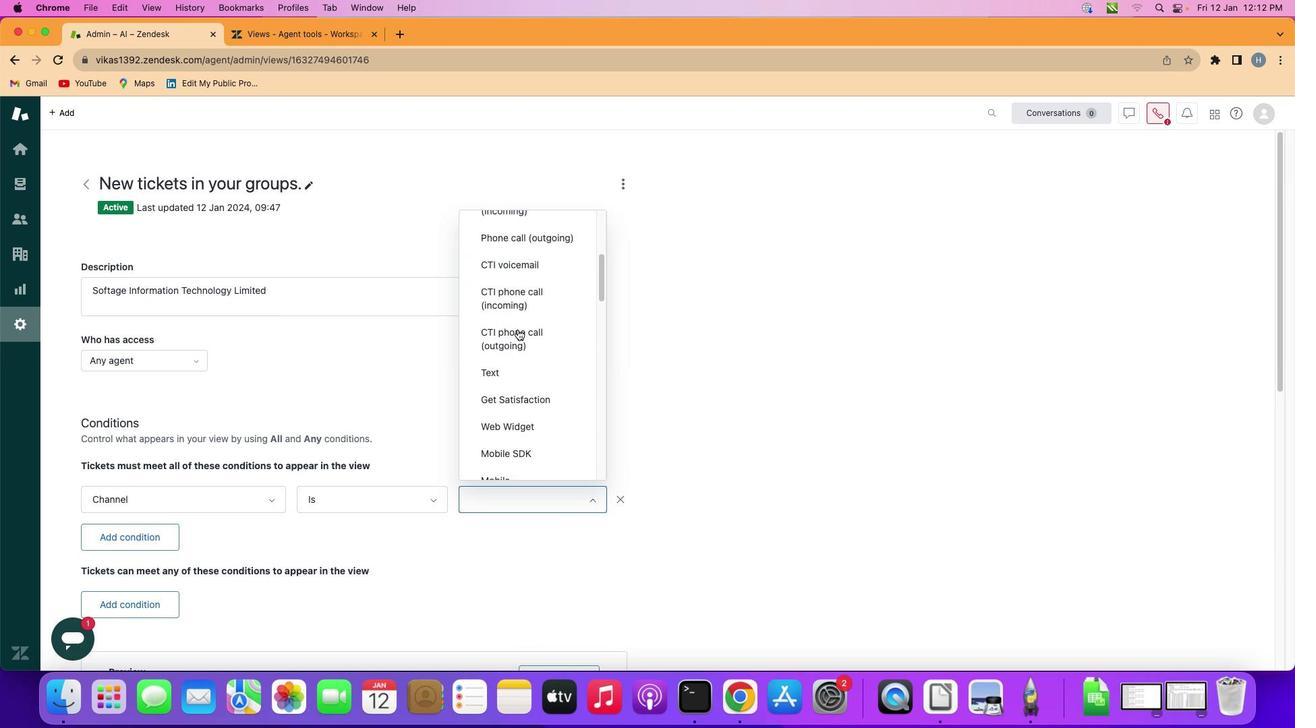 
Action: Mouse scrolled (518, 329) with delta (0, -1)
Screenshot: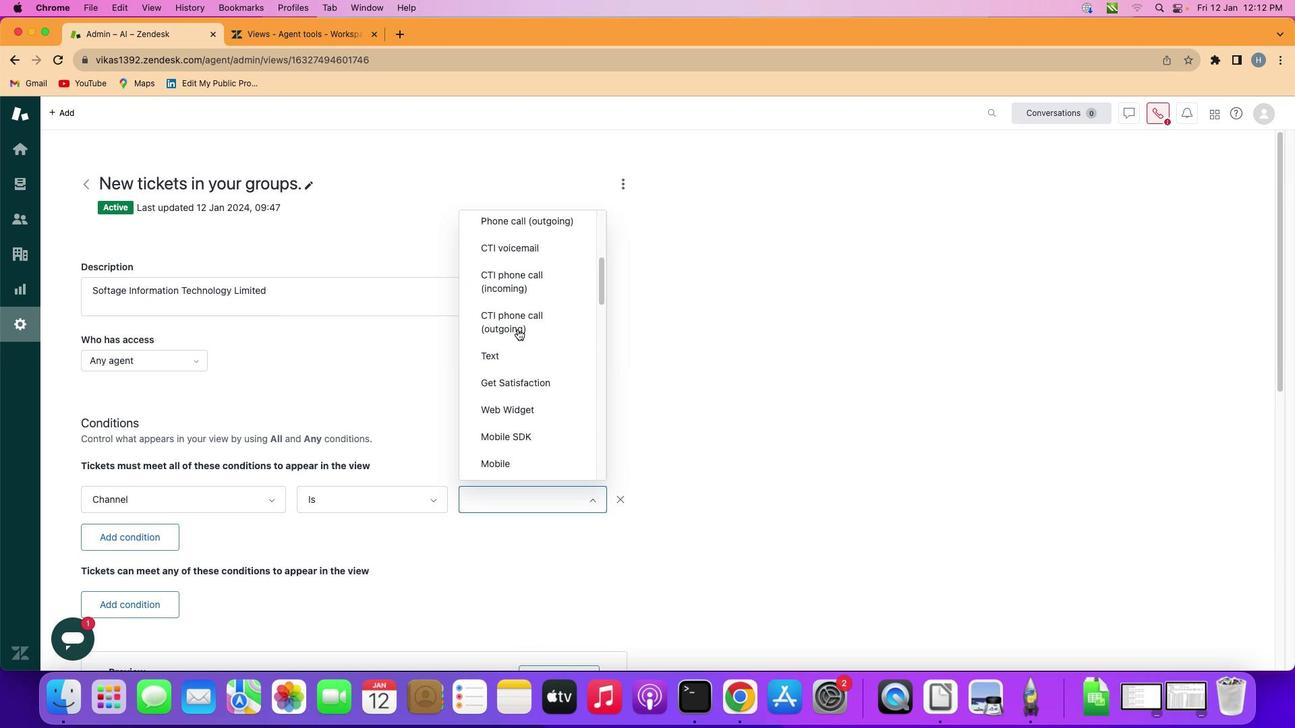
Action: Mouse scrolled (518, 329) with delta (0, 0)
Screenshot: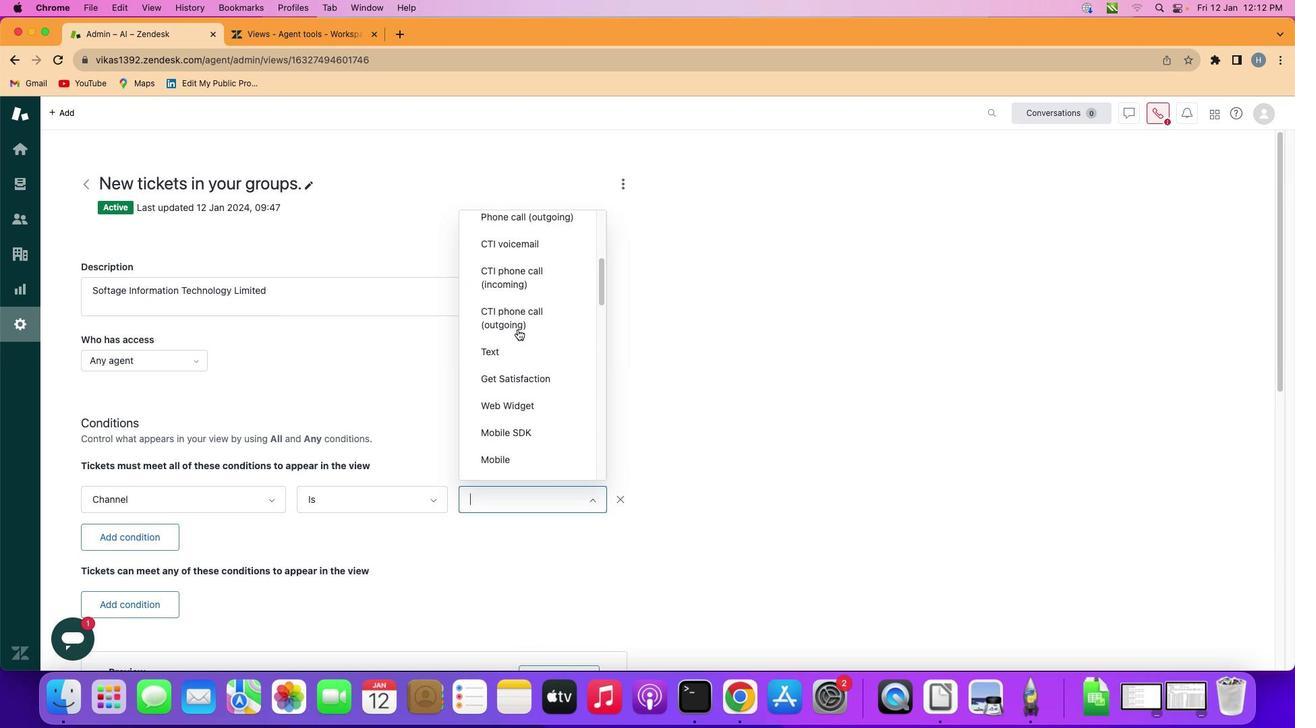 
Action: Mouse scrolled (518, 329) with delta (0, 0)
Screenshot: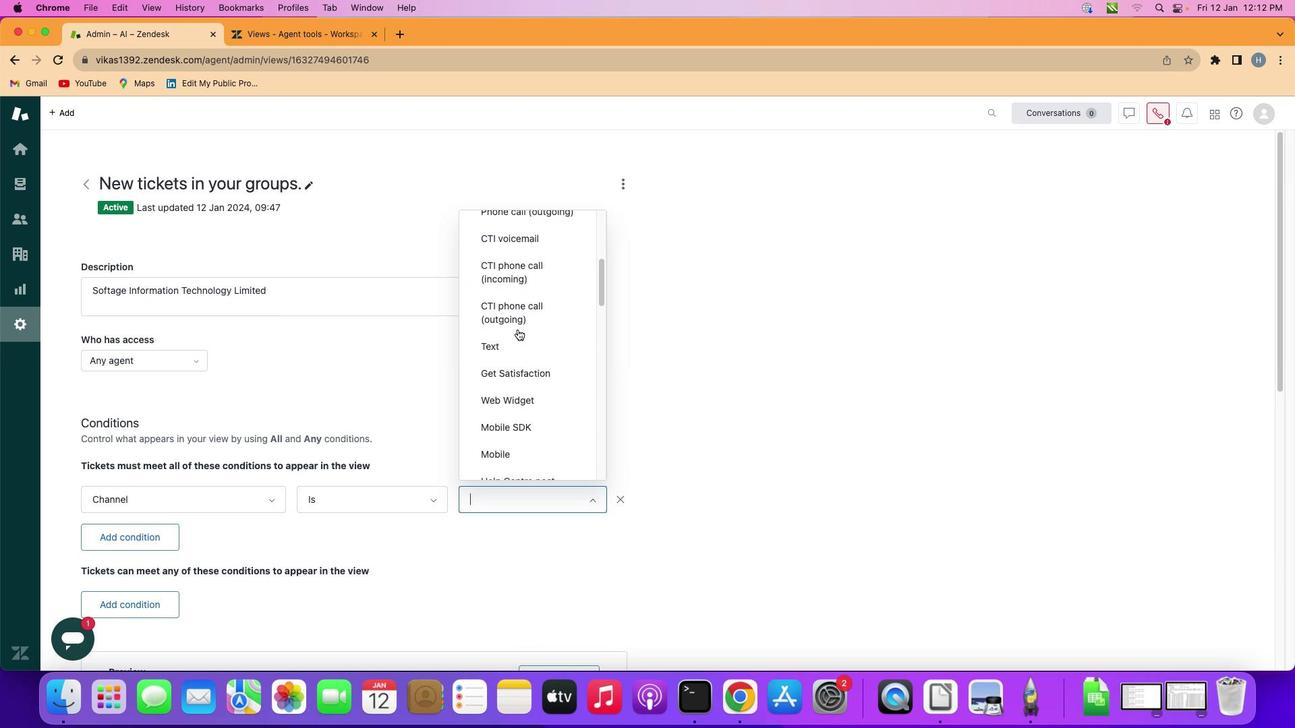 
Action: Mouse scrolled (518, 329) with delta (0, 0)
Screenshot: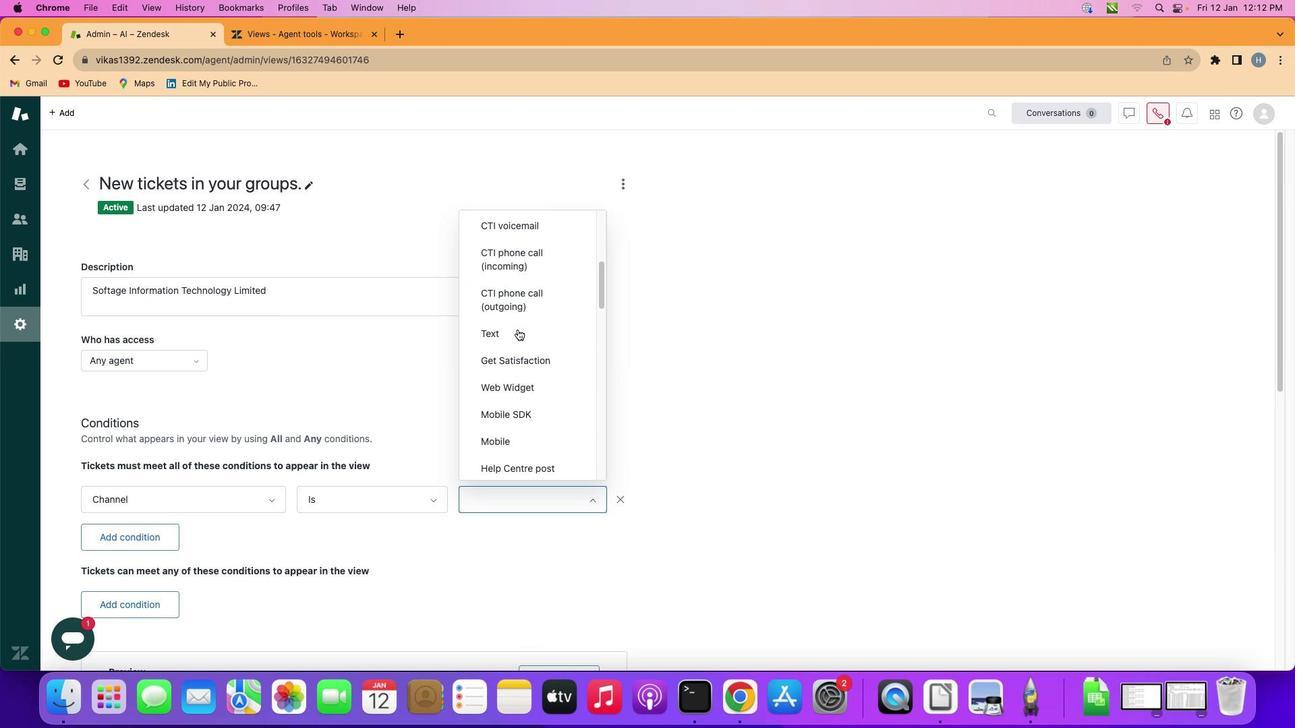 
Action: Mouse scrolled (518, 329) with delta (0, 0)
Screenshot: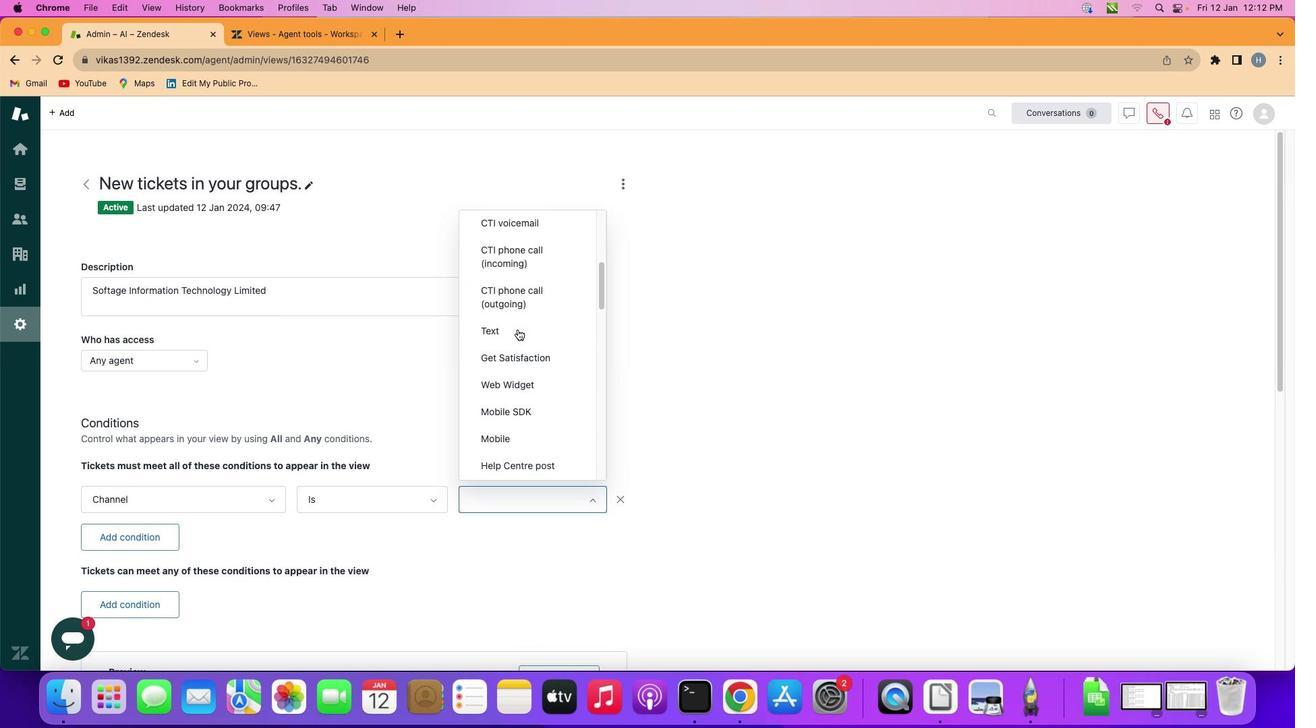 
Action: Mouse scrolled (518, 329) with delta (0, 0)
Screenshot: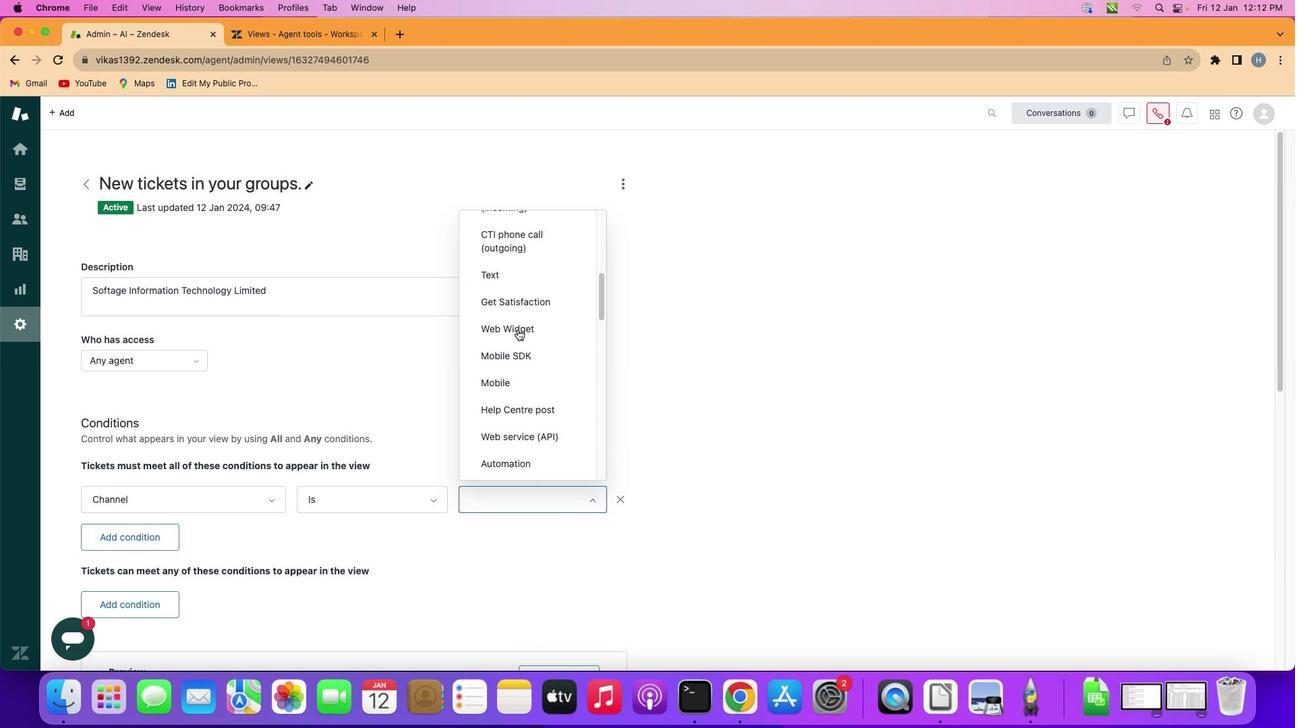 
Action: Mouse scrolled (518, 329) with delta (0, 0)
Screenshot: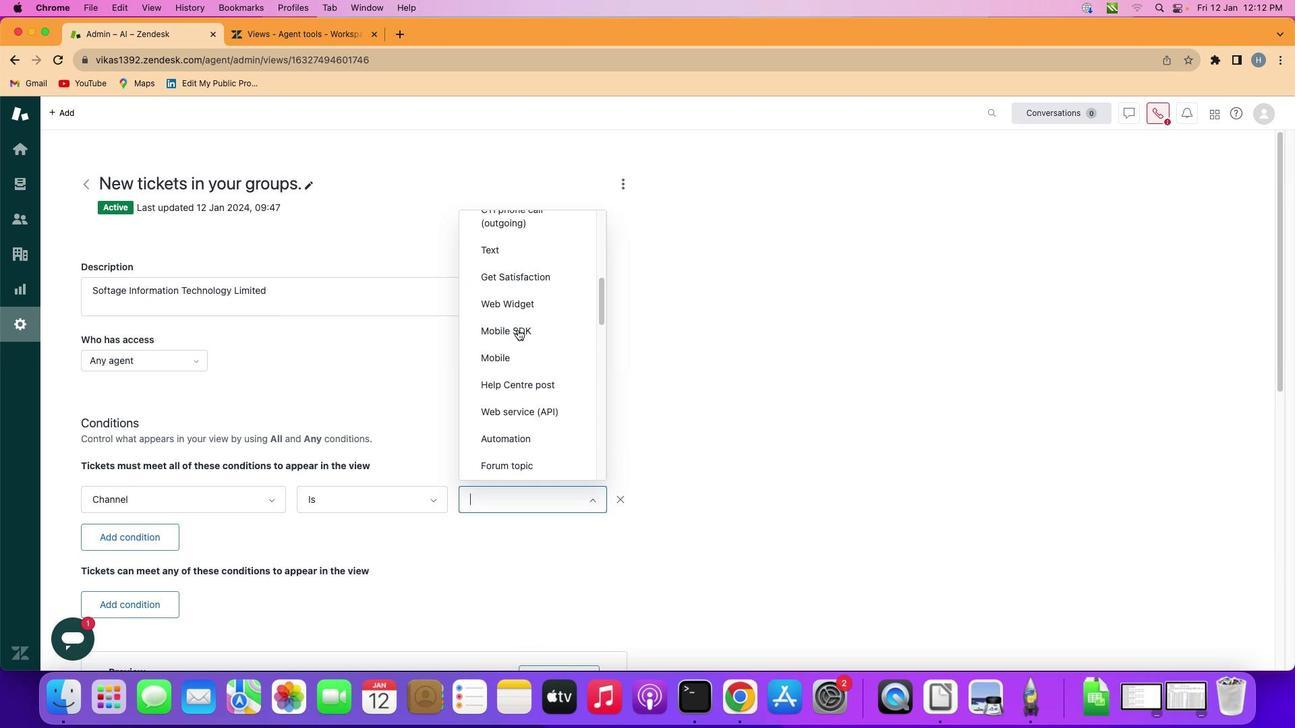 
Action: Mouse scrolled (518, 329) with delta (0, 0)
Screenshot: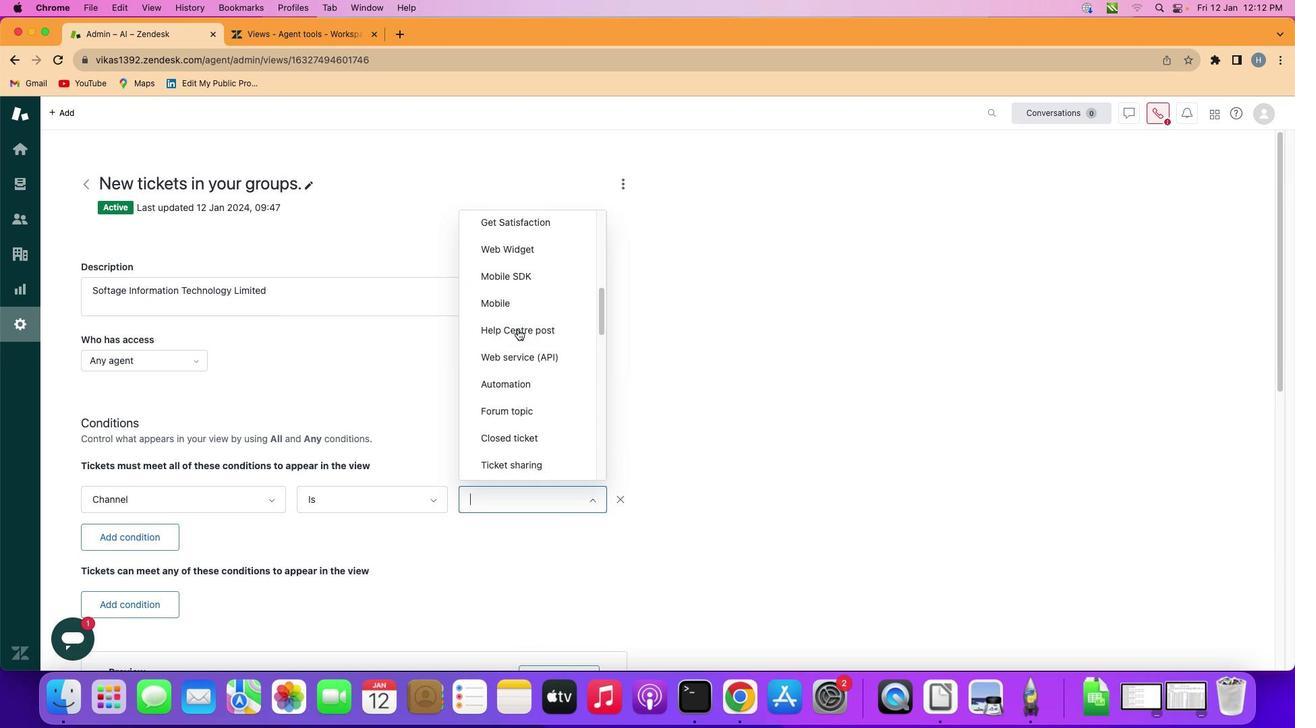 
Action: Mouse scrolled (518, 329) with delta (0, -1)
Screenshot: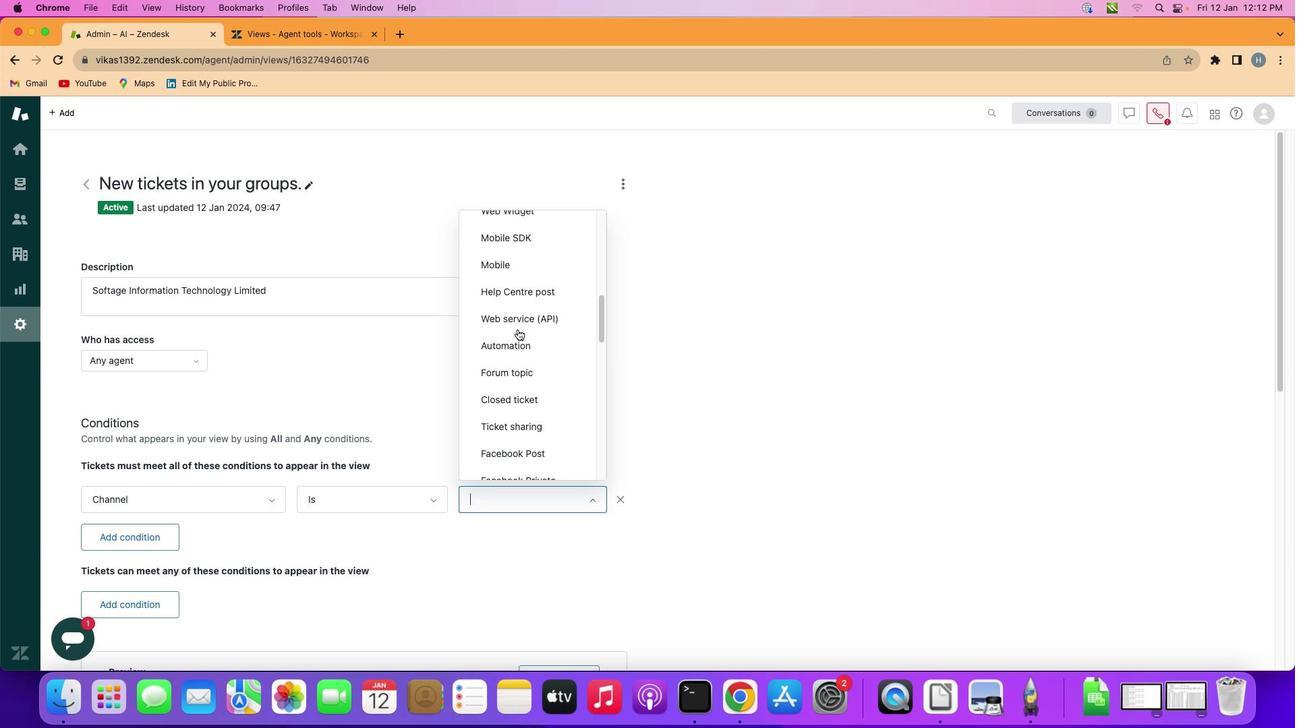 
Action: Mouse scrolled (518, 329) with delta (0, -1)
Screenshot: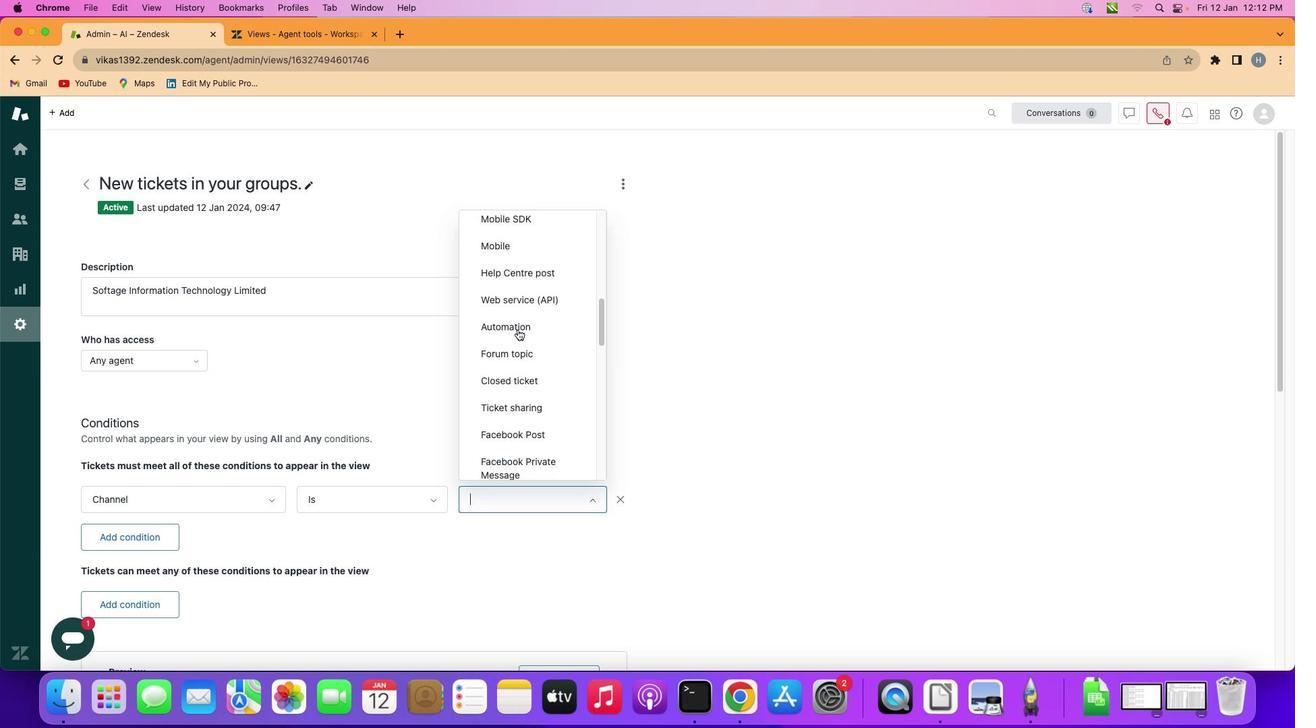 
Action: Mouse moved to (522, 326)
Screenshot: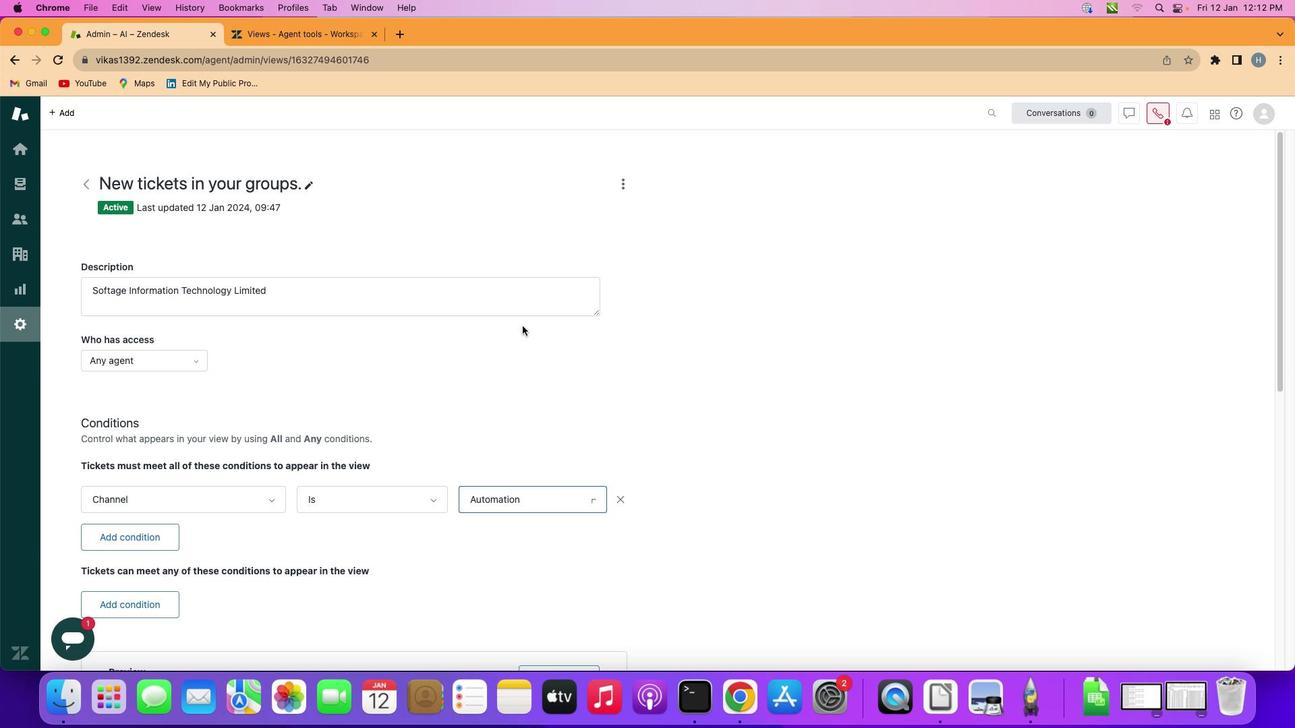 
Action: Mouse pressed left at (522, 326)
Screenshot: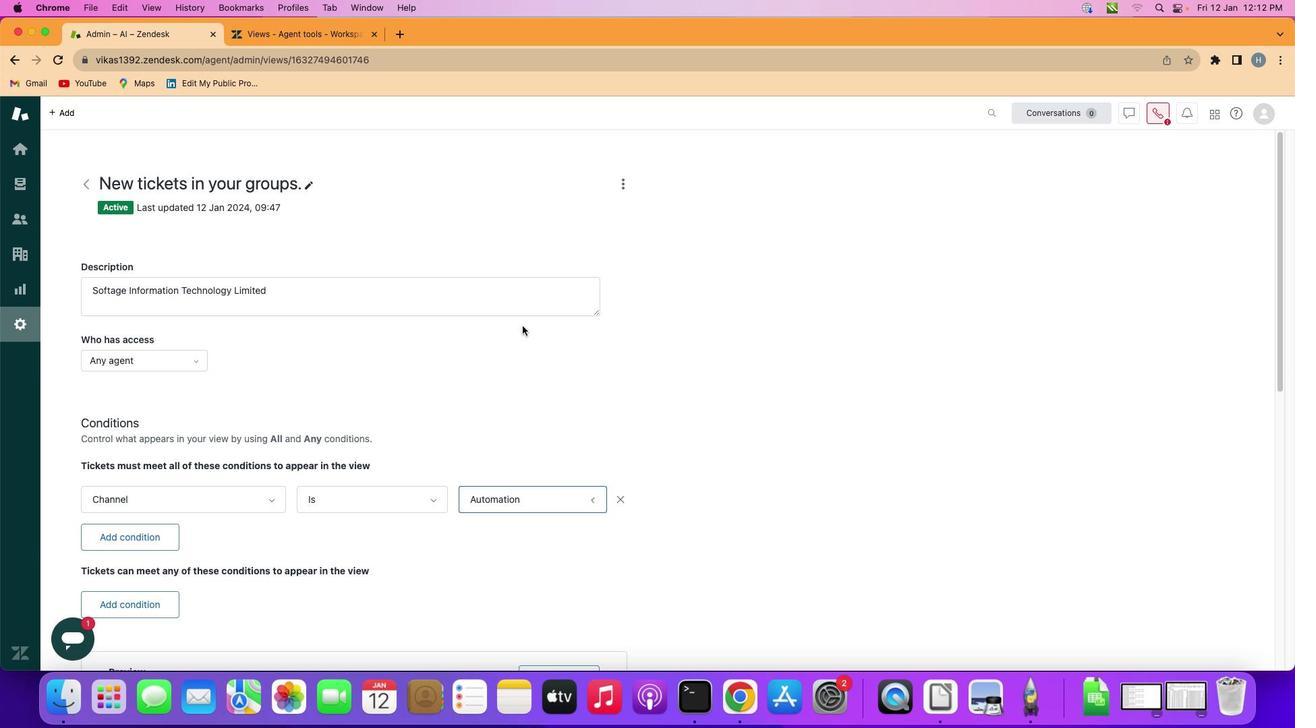 
Action: Mouse moved to (523, 323)
Screenshot: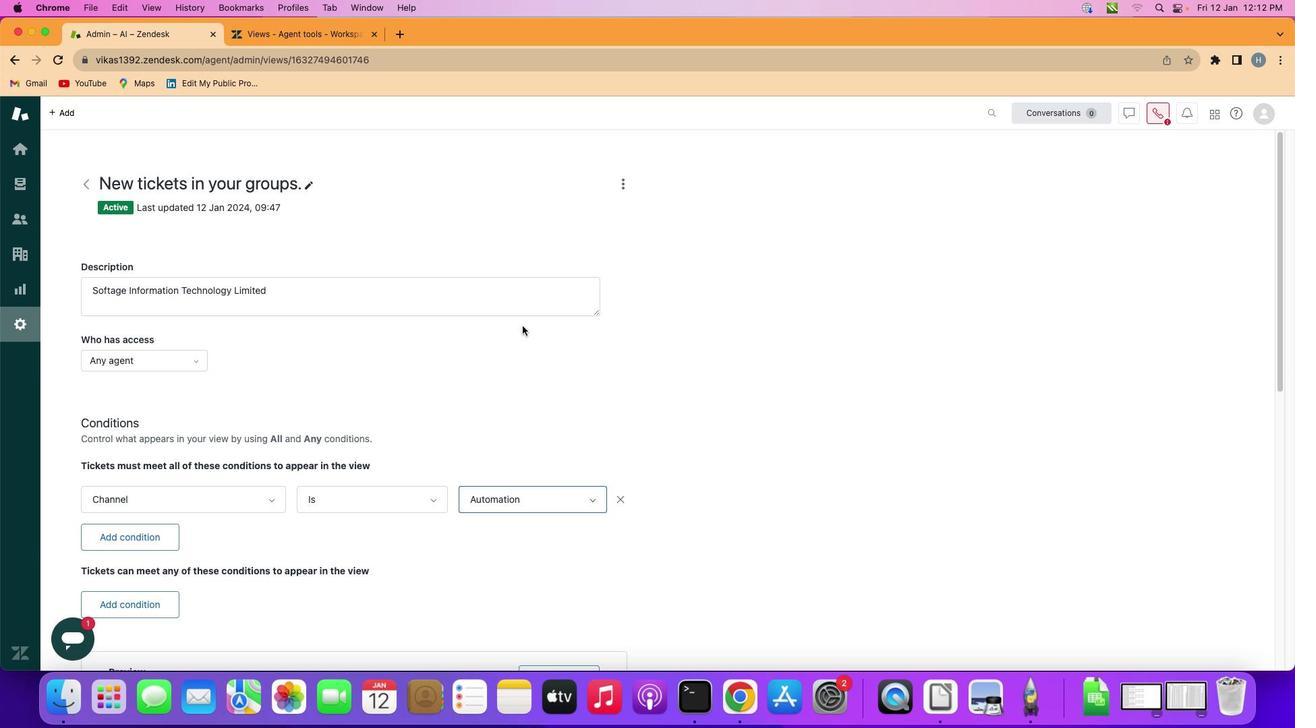 
